 Task: Look for space in Abū Kabīr, Egypt from 1st June, 2023 to 4th June, 2023 for 1 adult in price range Rs.6000 to Rs.16000. Place can be private room with 1  bedroom having 1 bed and 1 bathroom. Property type can be house, flat, guest house. Amenities needed are: wifi. Booking option can be shelf check-in. Required host language is English.
Action: Mouse moved to (290, 158)
Screenshot: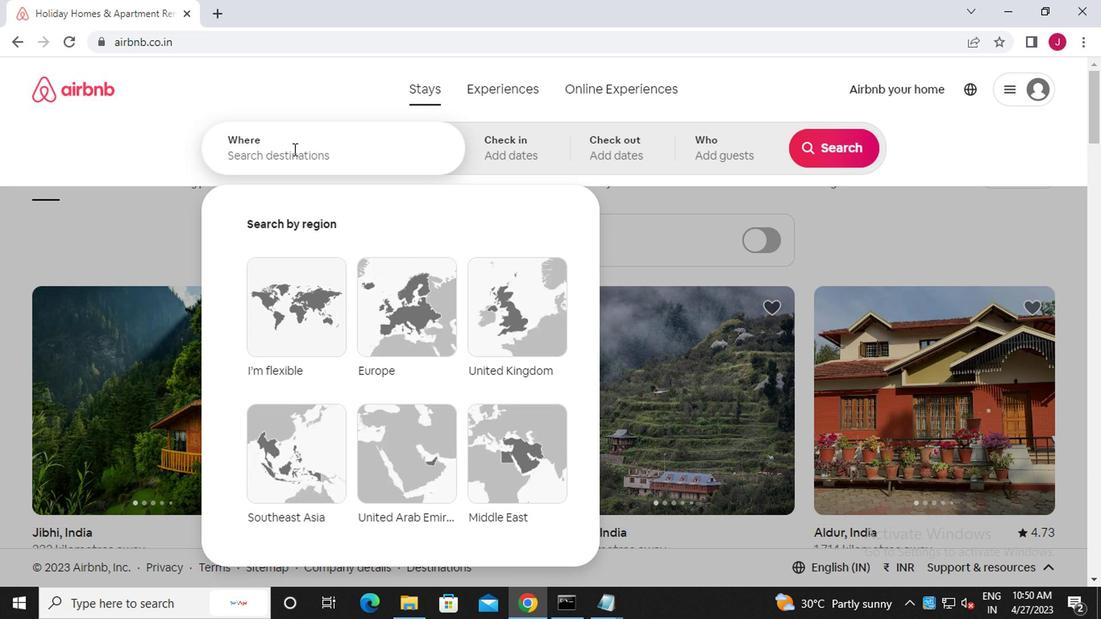 
Action: Mouse pressed left at (290, 158)
Screenshot: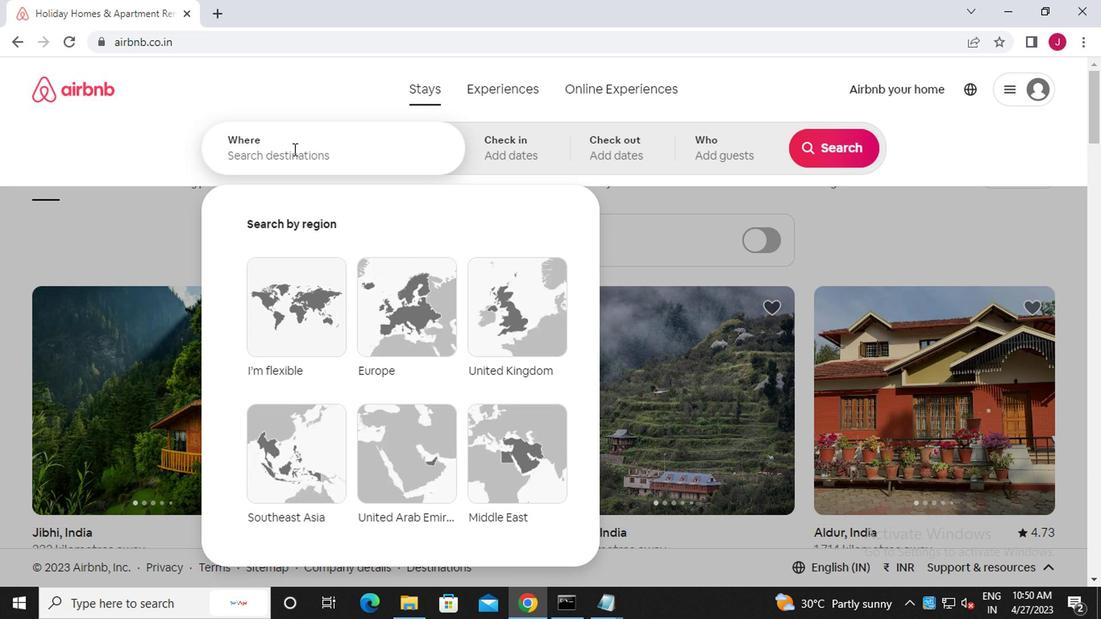 
Action: Key pressed a<Key.caps_lock>bu<Key.space><Key.caps_lock>k<Key.caps_lock>abir
Screenshot: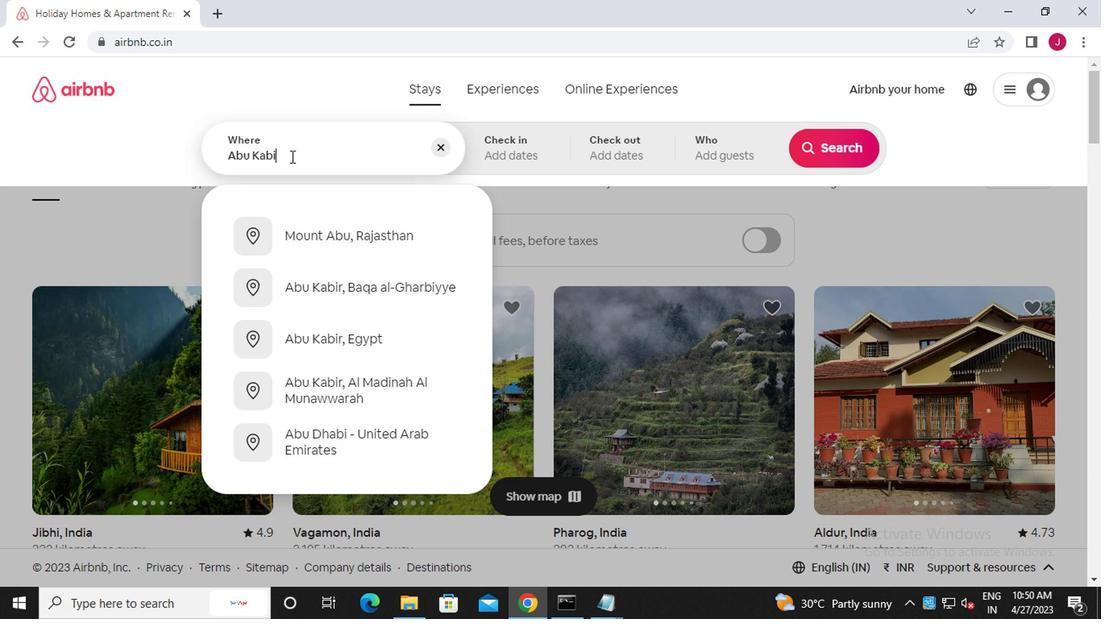 
Action: Mouse moved to (363, 286)
Screenshot: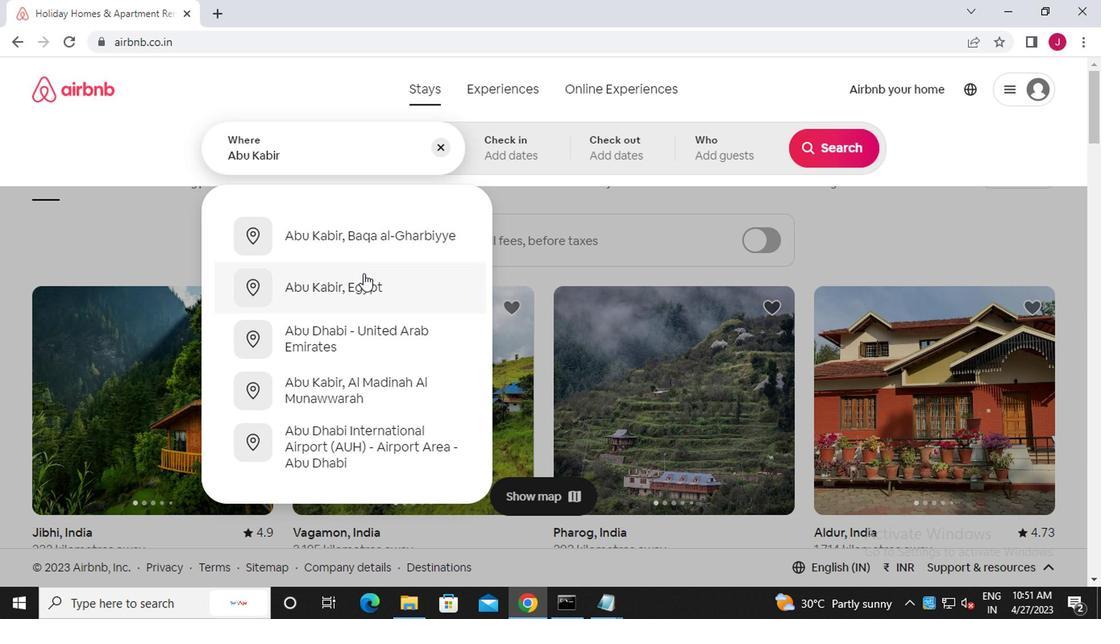 
Action: Mouse pressed left at (363, 286)
Screenshot: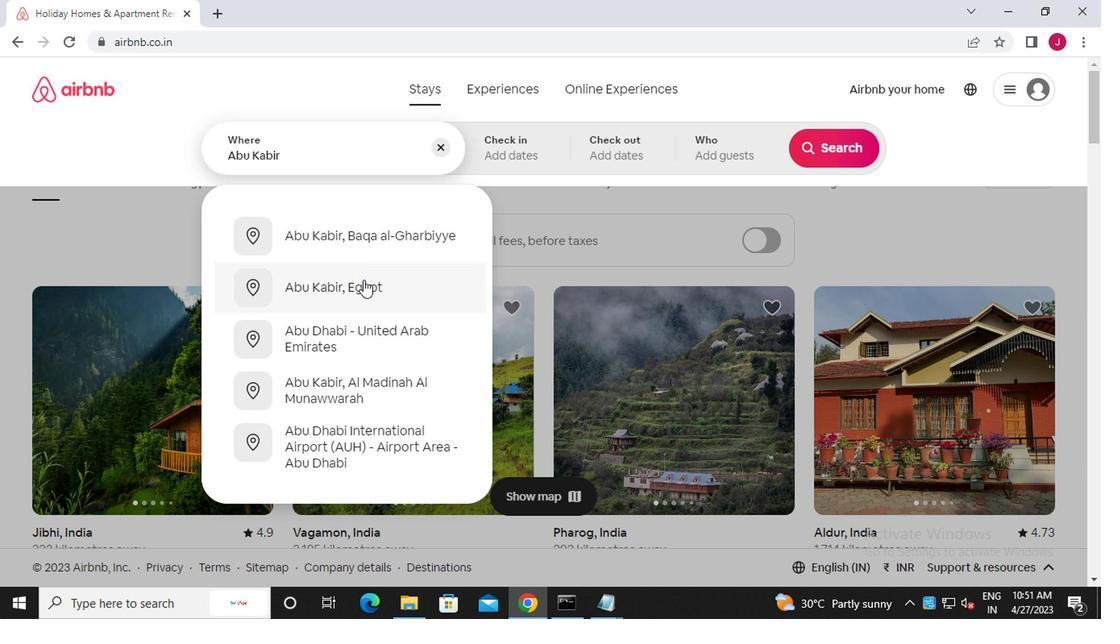 
Action: Mouse moved to (817, 280)
Screenshot: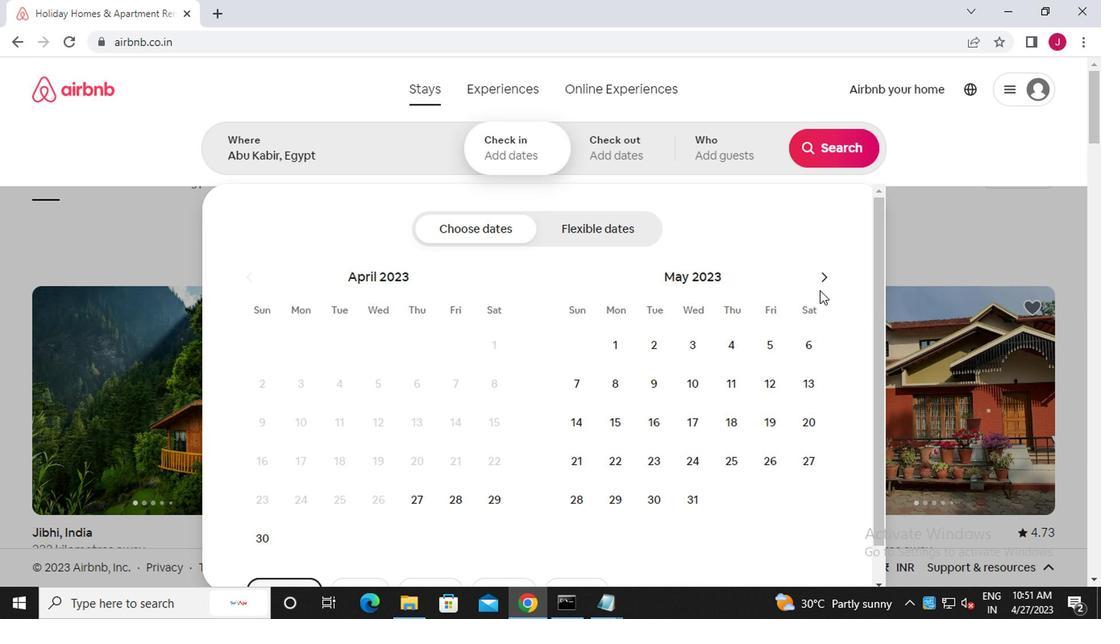 
Action: Mouse pressed left at (817, 280)
Screenshot: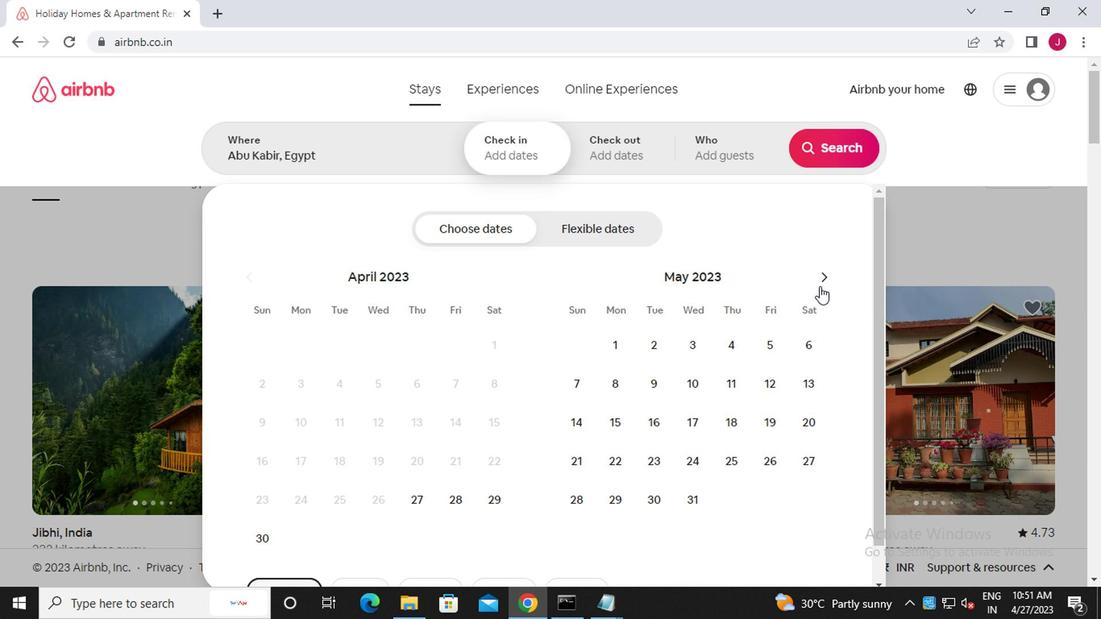 
Action: Mouse moved to (737, 353)
Screenshot: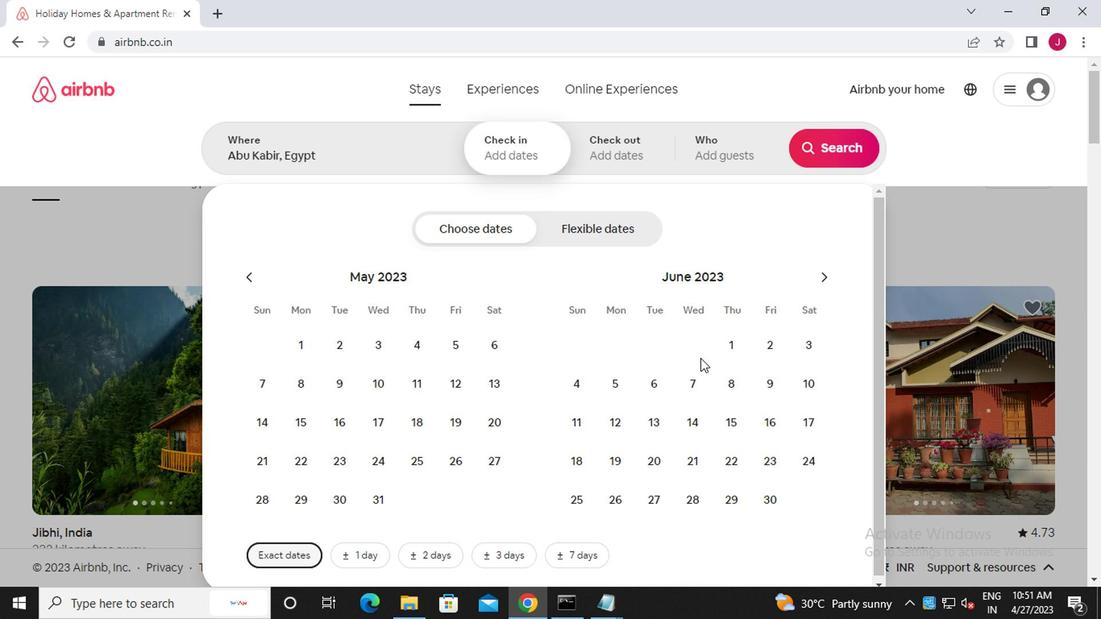 
Action: Mouse pressed left at (737, 353)
Screenshot: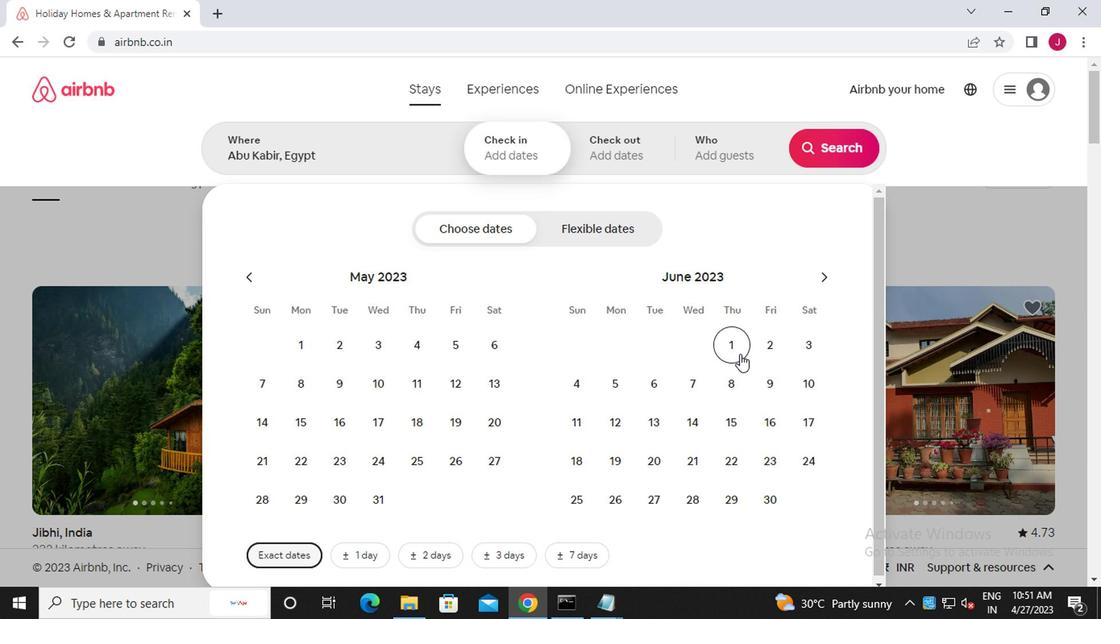 
Action: Mouse moved to (581, 388)
Screenshot: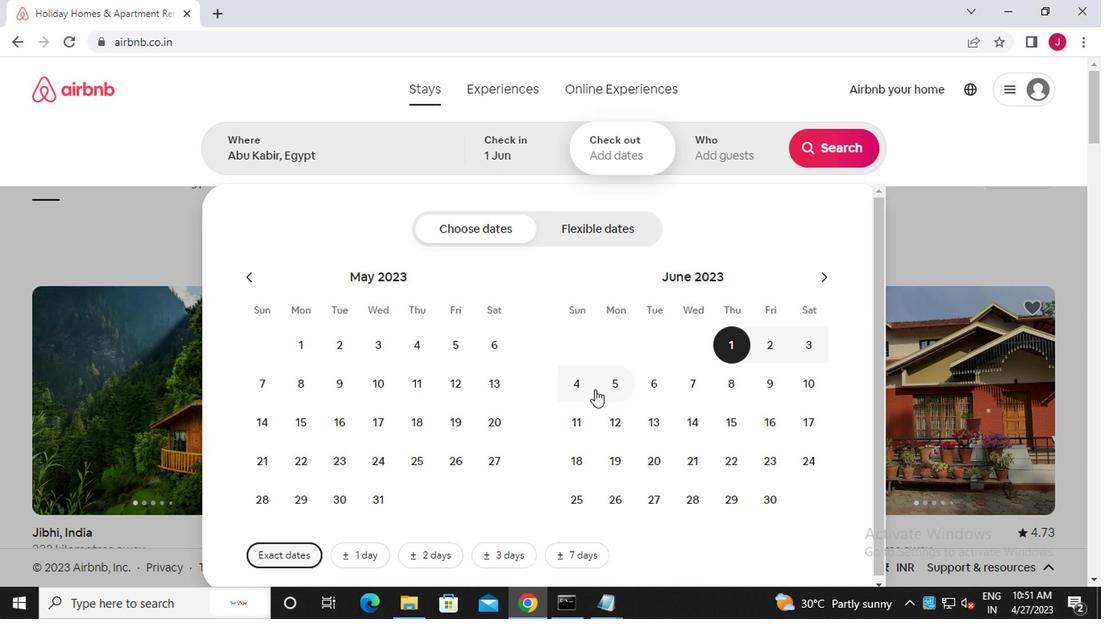 
Action: Mouse pressed left at (581, 388)
Screenshot: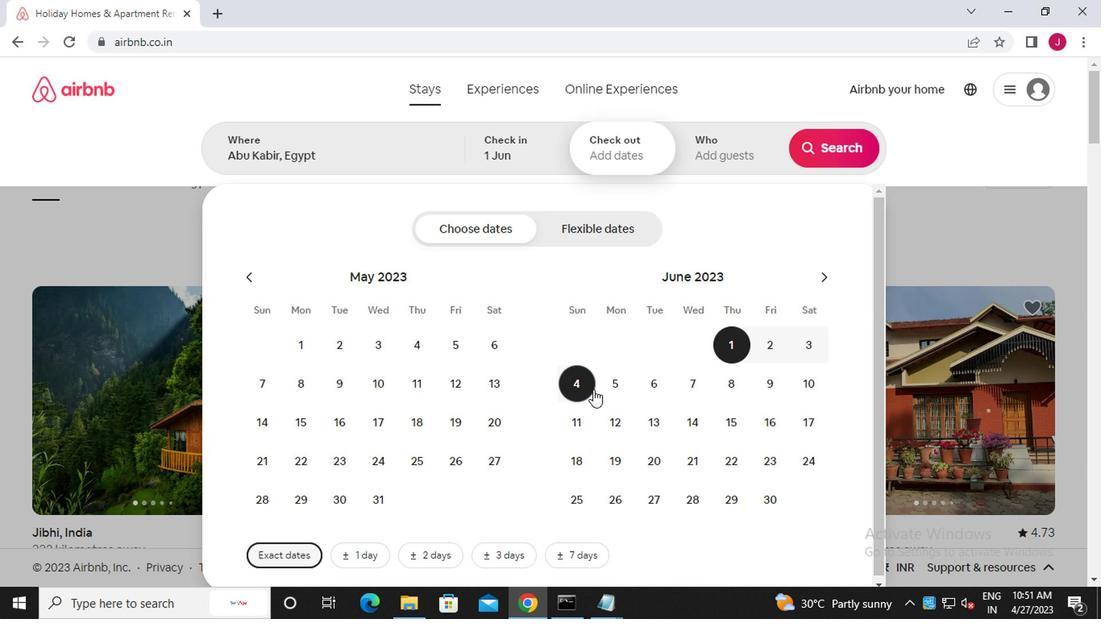 
Action: Mouse moved to (727, 147)
Screenshot: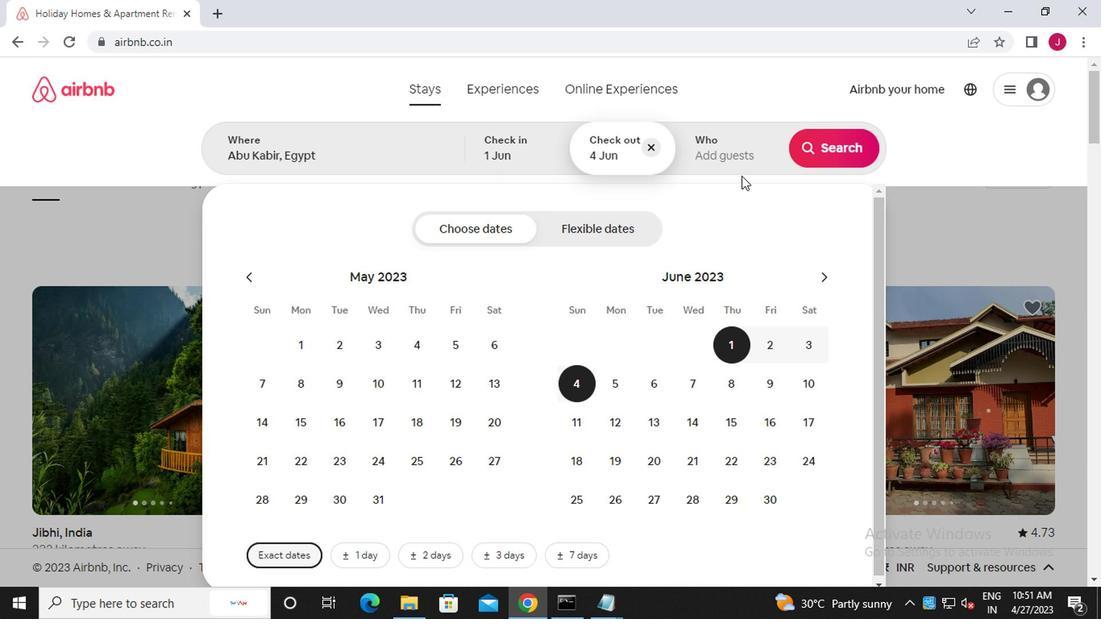 
Action: Mouse pressed left at (727, 147)
Screenshot: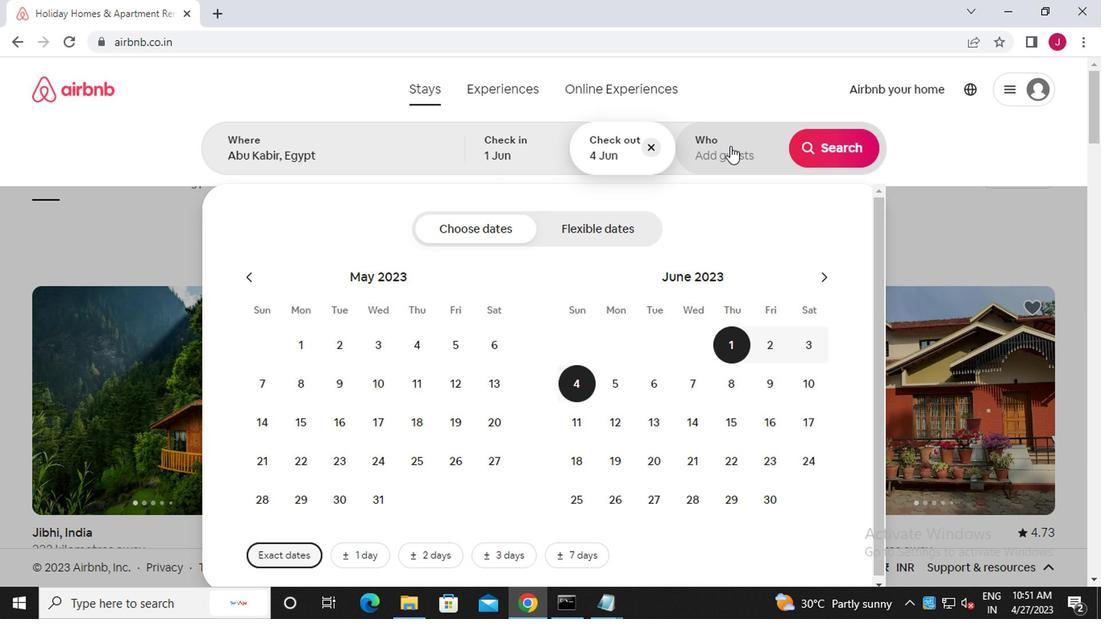 
Action: Mouse moved to (827, 237)
Screenshot: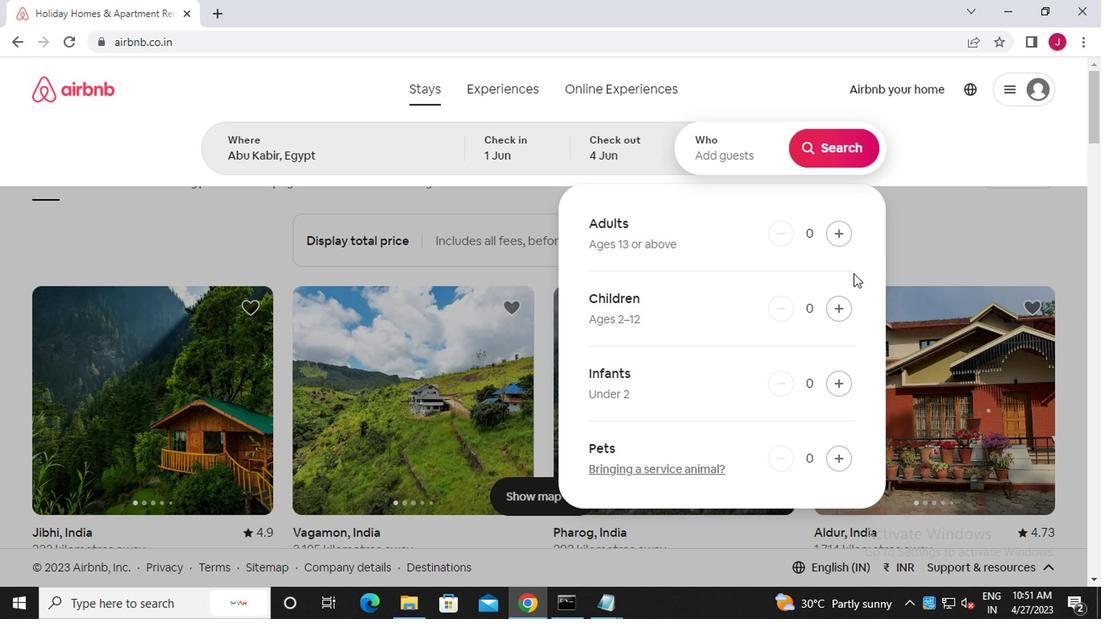 
Action: Mouse pressed left at (827, 237)
Screenshot: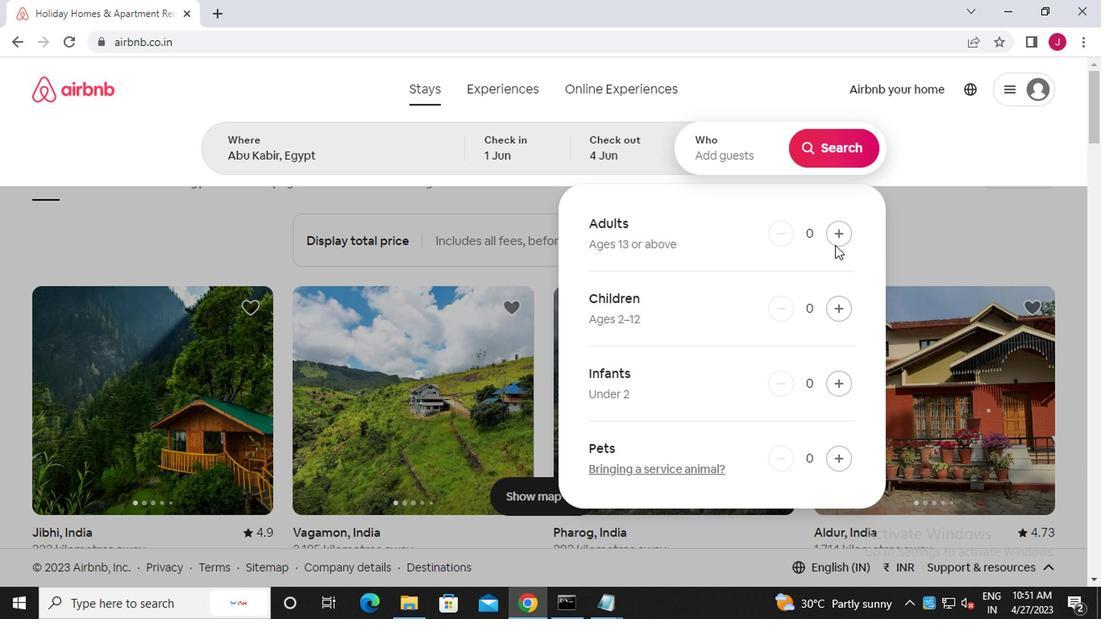 
Action: Mouse moved to (829, 158)
Screenshot: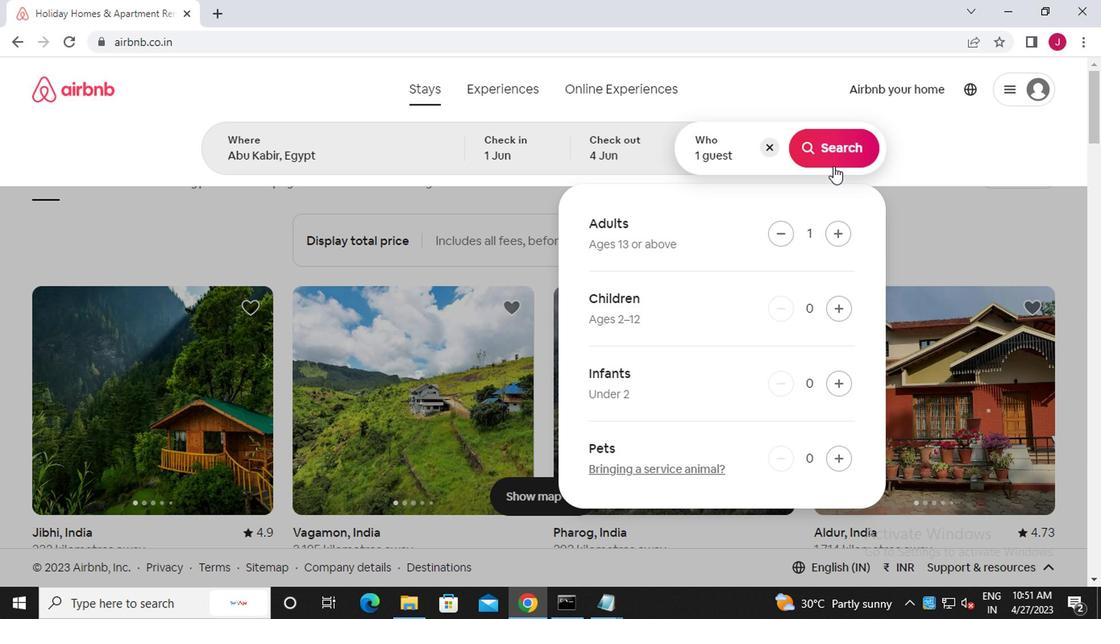 
Action: Mouse pressed left at (829, 158)
Screenshot: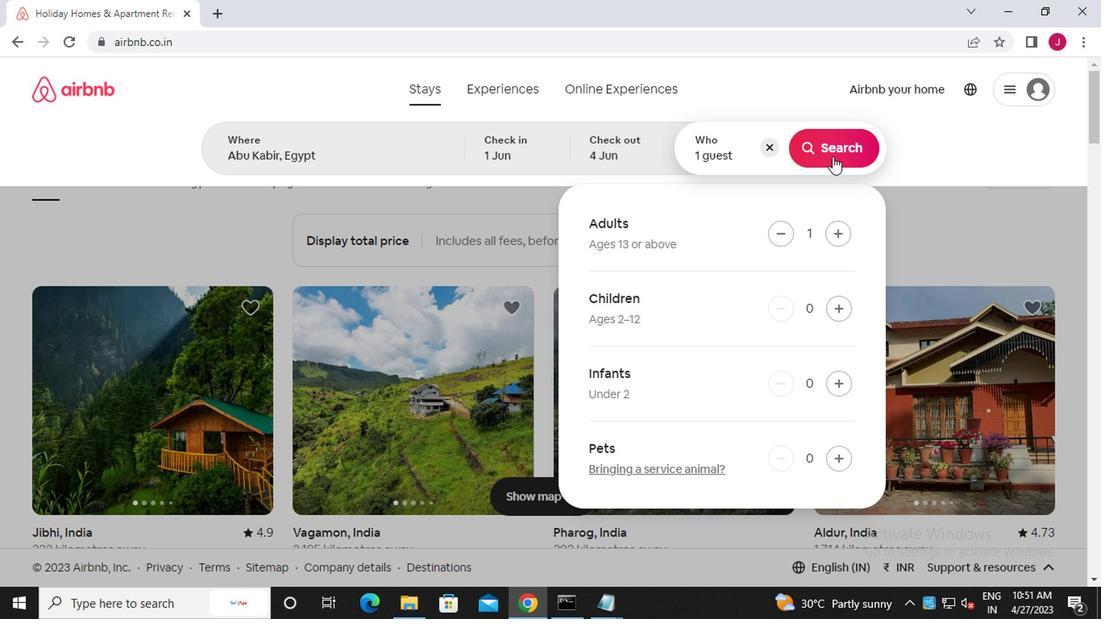 
Action: Mouse moved to (1050, 157)
Screenshot: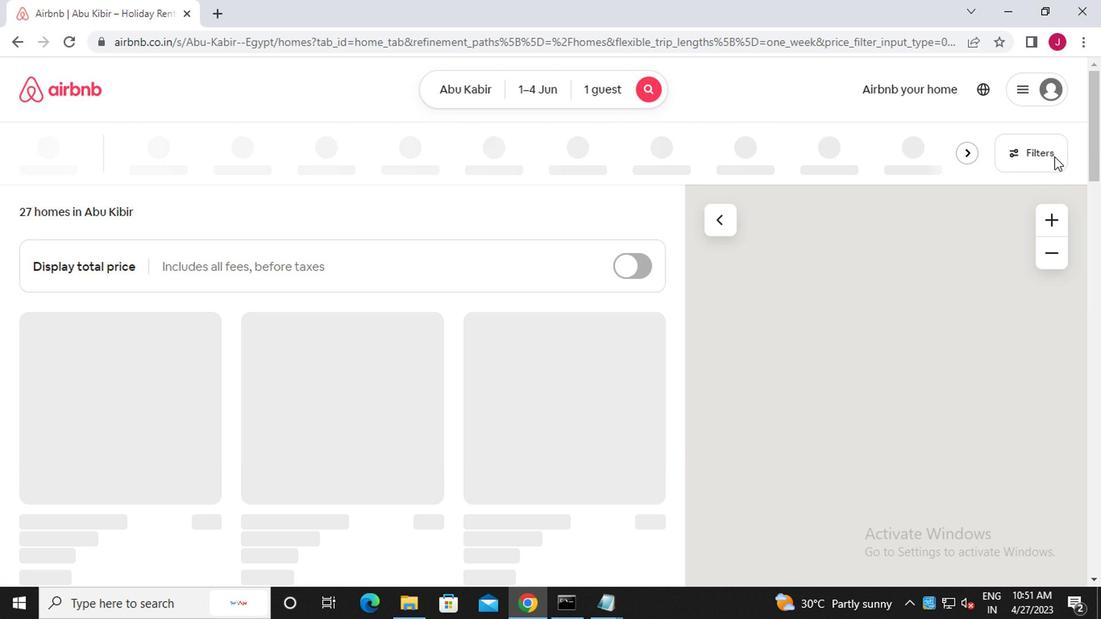 
Action: Mouse pressed left at (1050, 157)
Screenshot: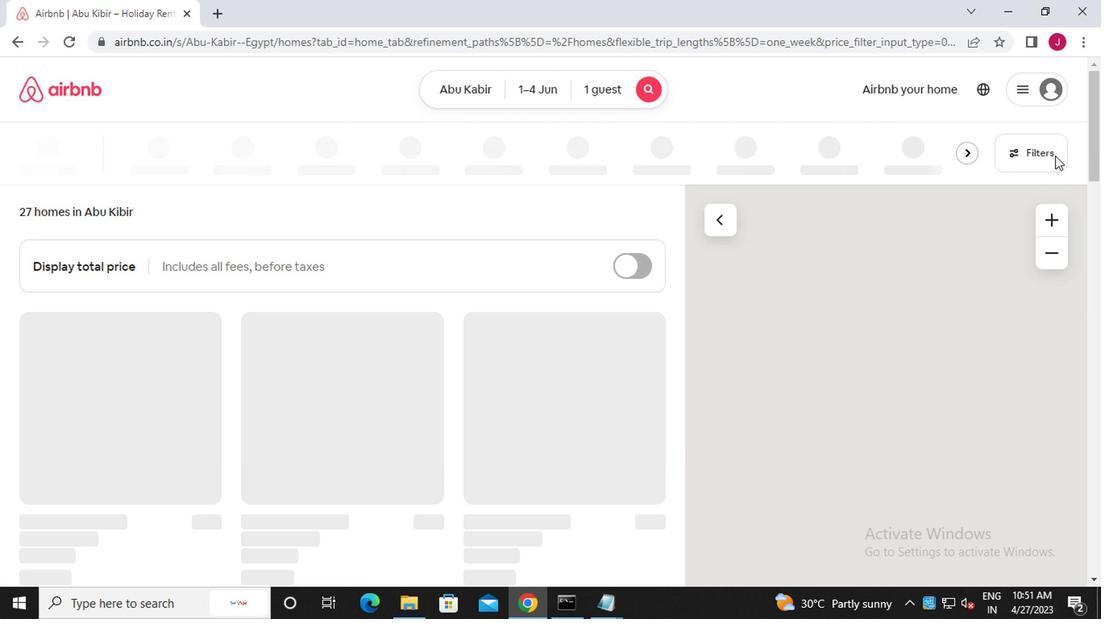 
Action: Mouse moved to (398, 355)
Screenshot: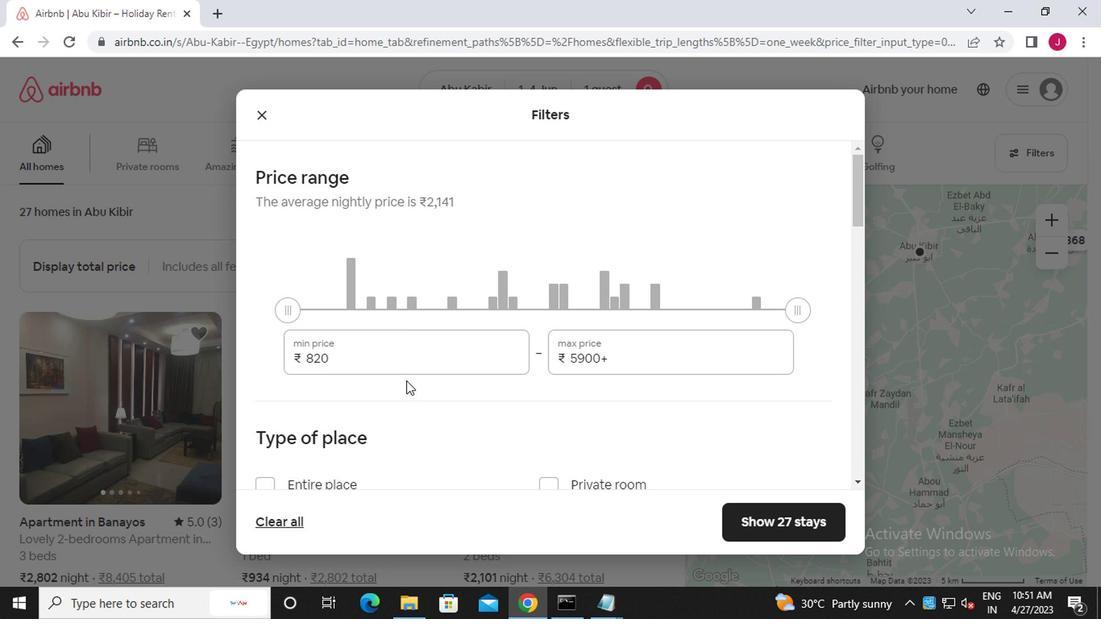 
Action: Mouse pressed left at (398, 355)
Screenshot: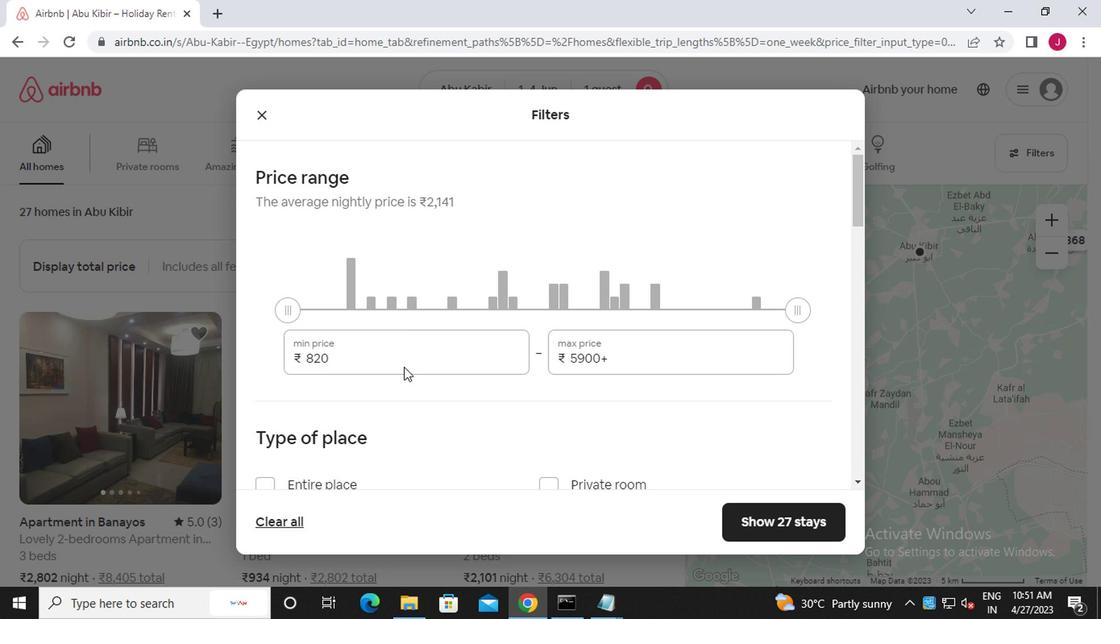 
Action: Mouse moved to (386, 343)
Screenshot: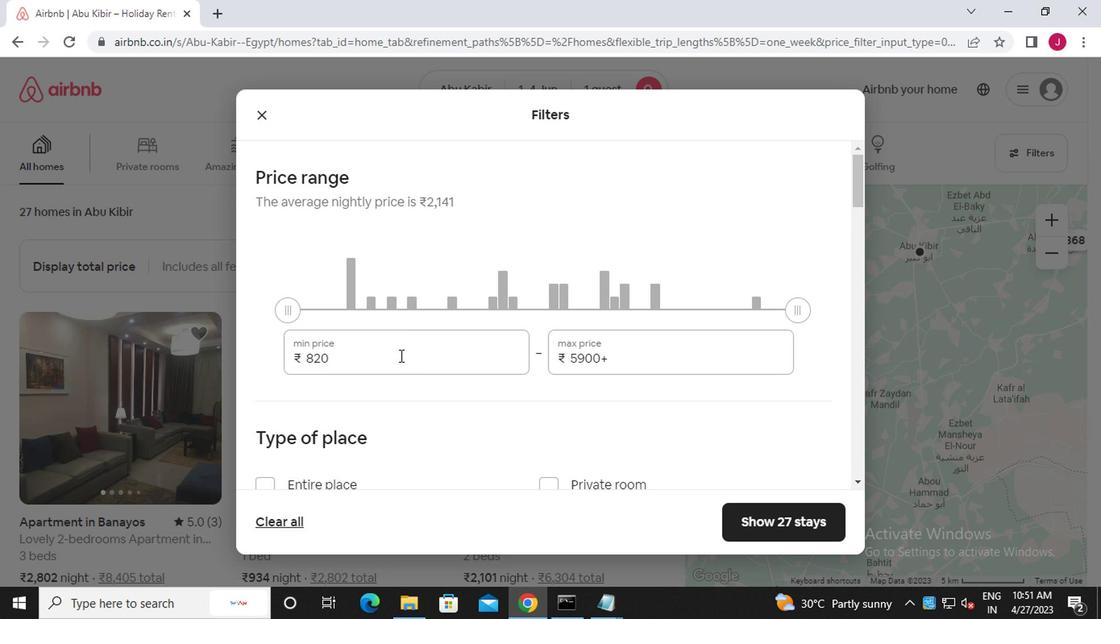 
Action: Key pressed <Key.backspace><Key.backspace><Key.backspace><<102>><<96>><<96>><<96>>
Screenshot: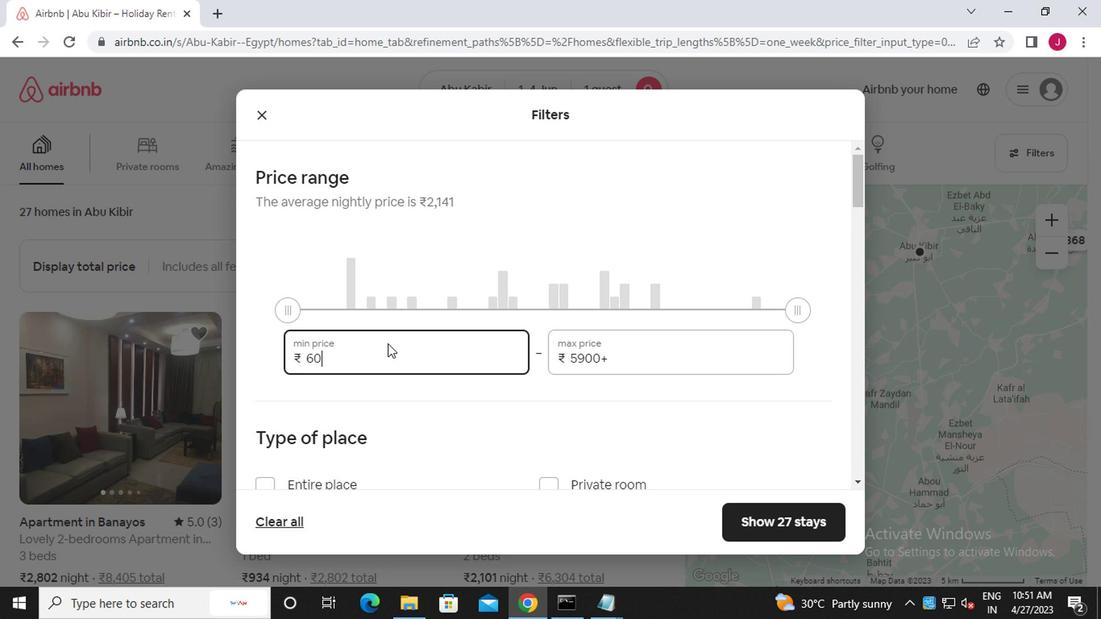 
Action: Mouse moved to (663, 357)
Screenshot: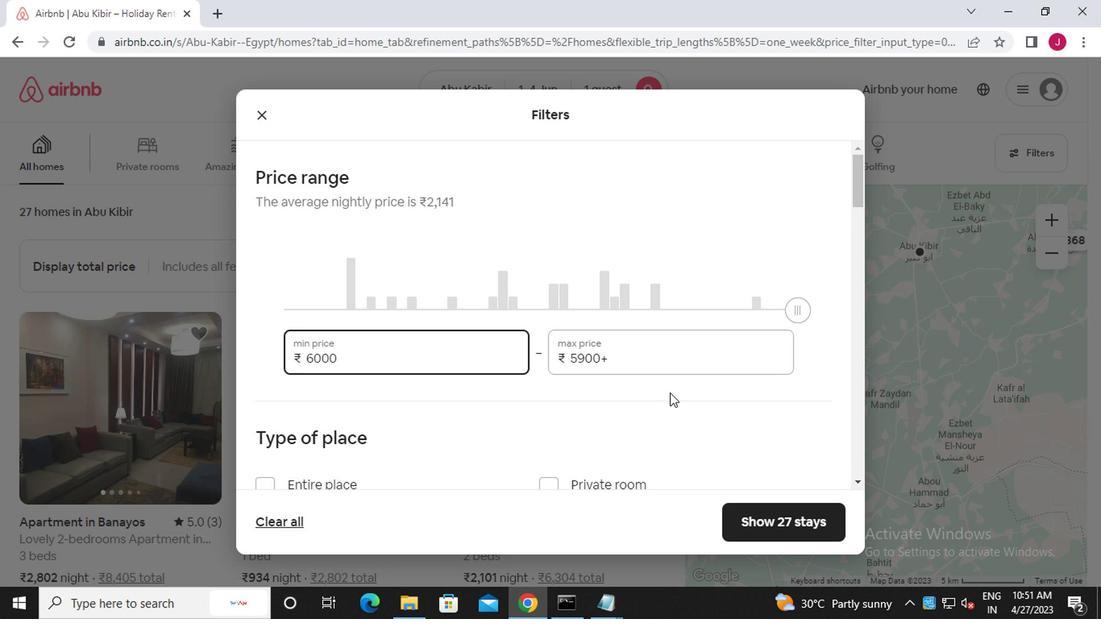 
Action: Mouse pressed left at (663, 357)
Screenshot: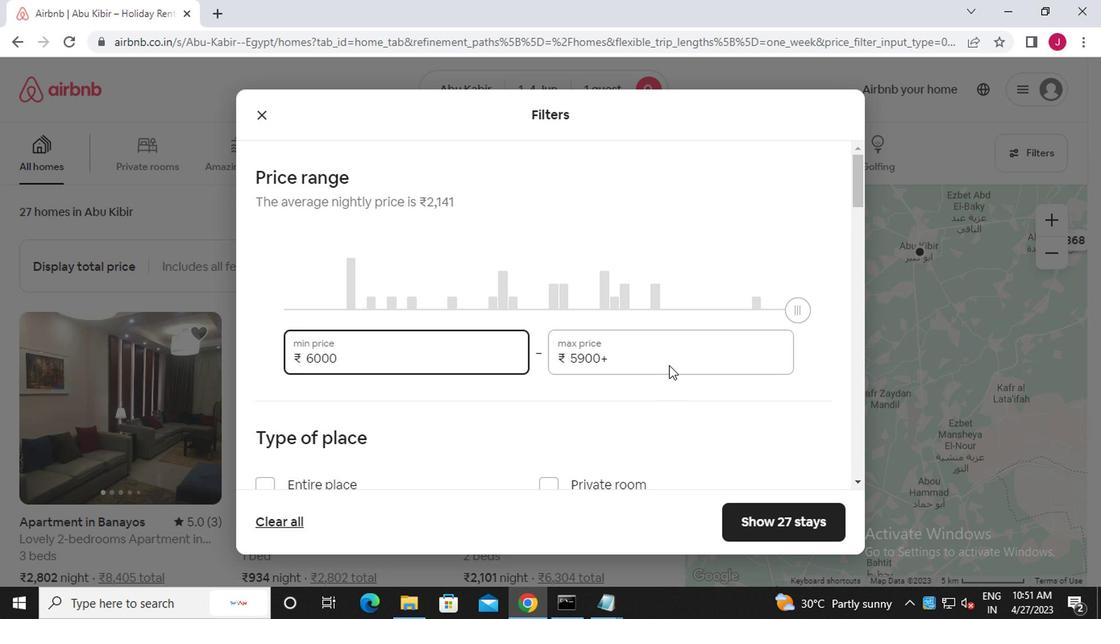 
Action: Key pressed <Key.backspace><Key.backspace><Key.backspace><Key.backspace><Key.backspace><Key.backspace><Key.backspace><Key.backspace><Key.backspace><Key.backspace><<97>><<102>><<96>><<96>><<96>>
Screenshot: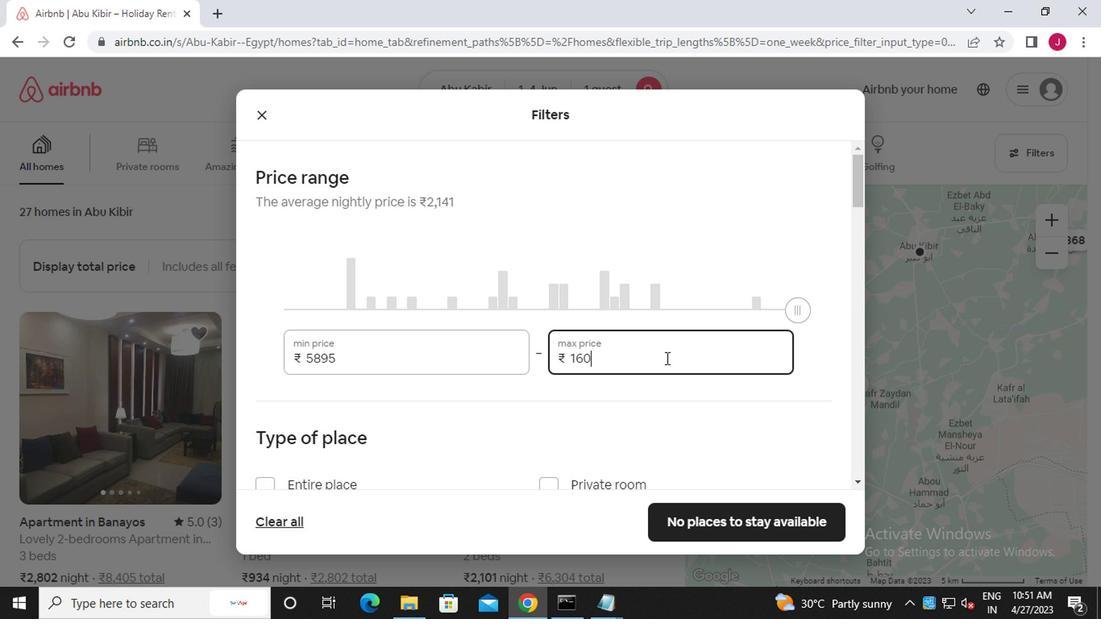 
Action: Mouse scrolled (663, 356) with delta (0, 0)
Screenshot: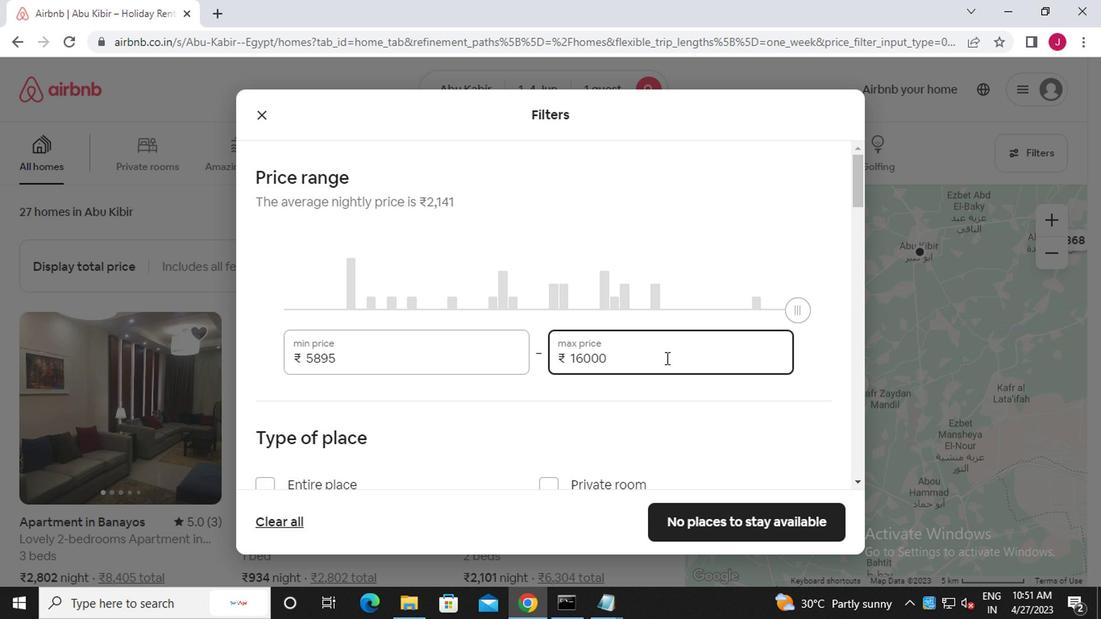 
Action: Mouse scrolled (663, 356) with delta (0, 0)
Screenshot: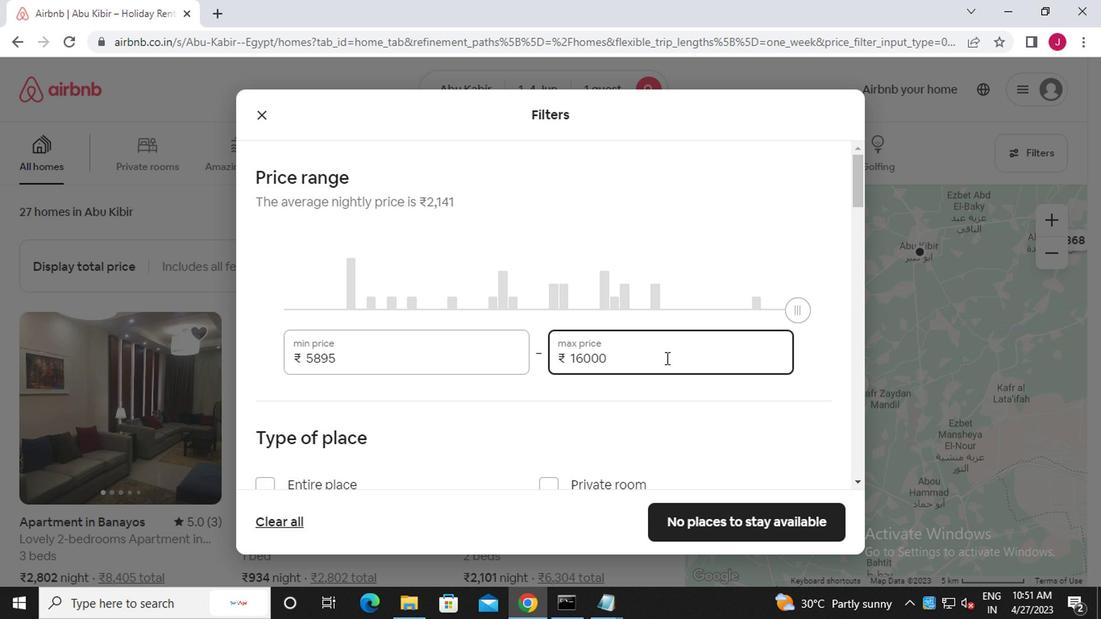 
Action: Mouse scrolled (663, 356) with delta (0, 0)
Screenshot: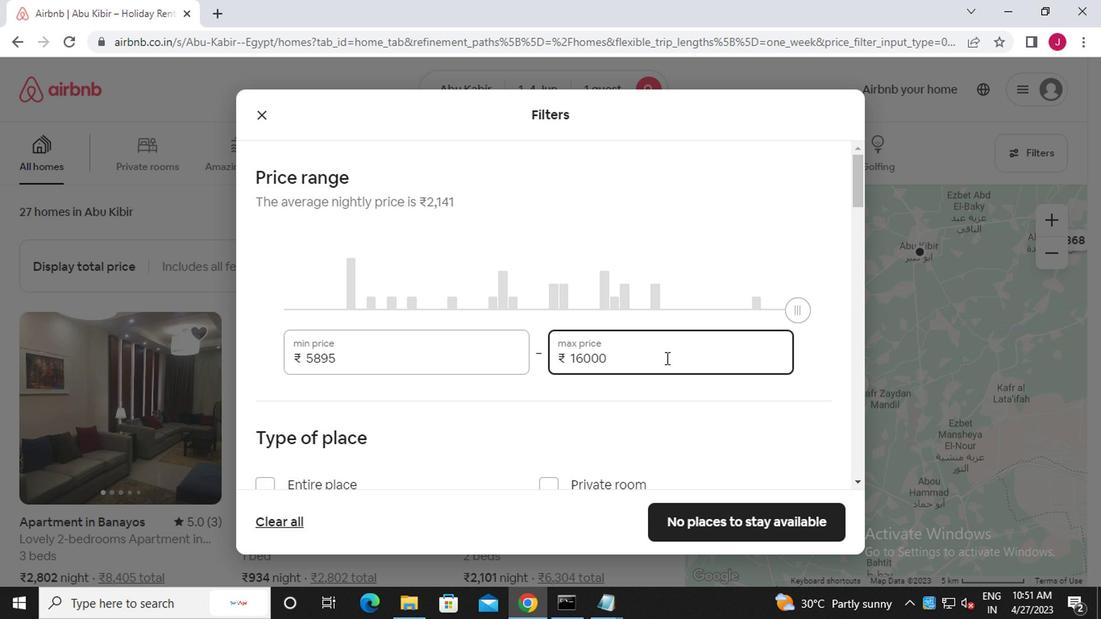 
Action: Mouse scrolled (663, 356) with delta (0, 0)
Screenshot: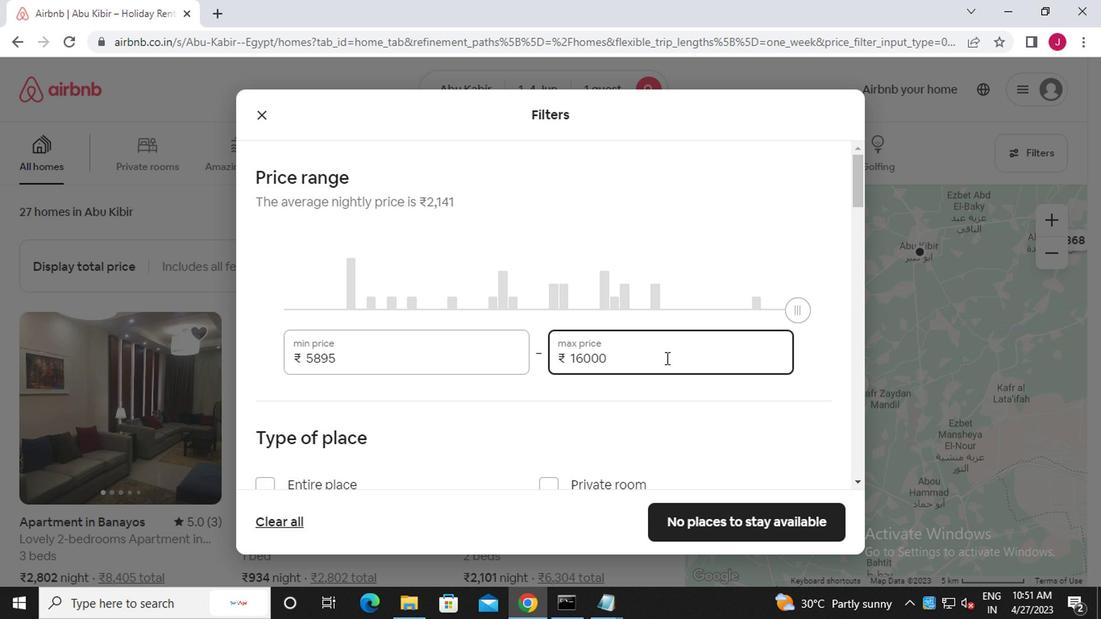 
Action: Mouse moved to (558, 165)
Screenshot: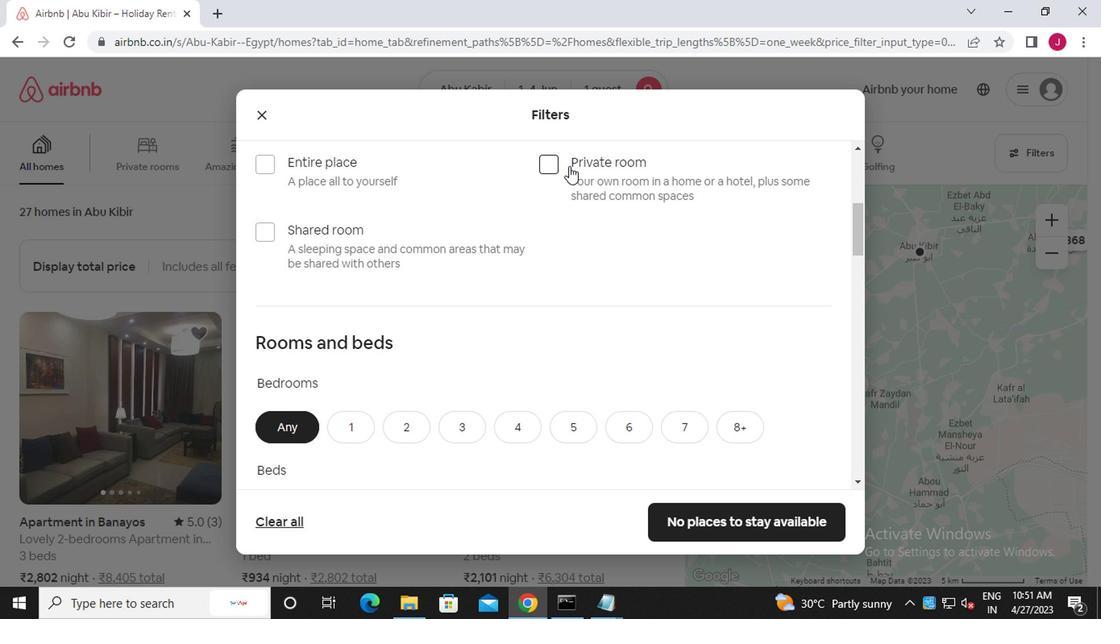 
Action: Mouse pressed left at (558, 165)
Screenshot: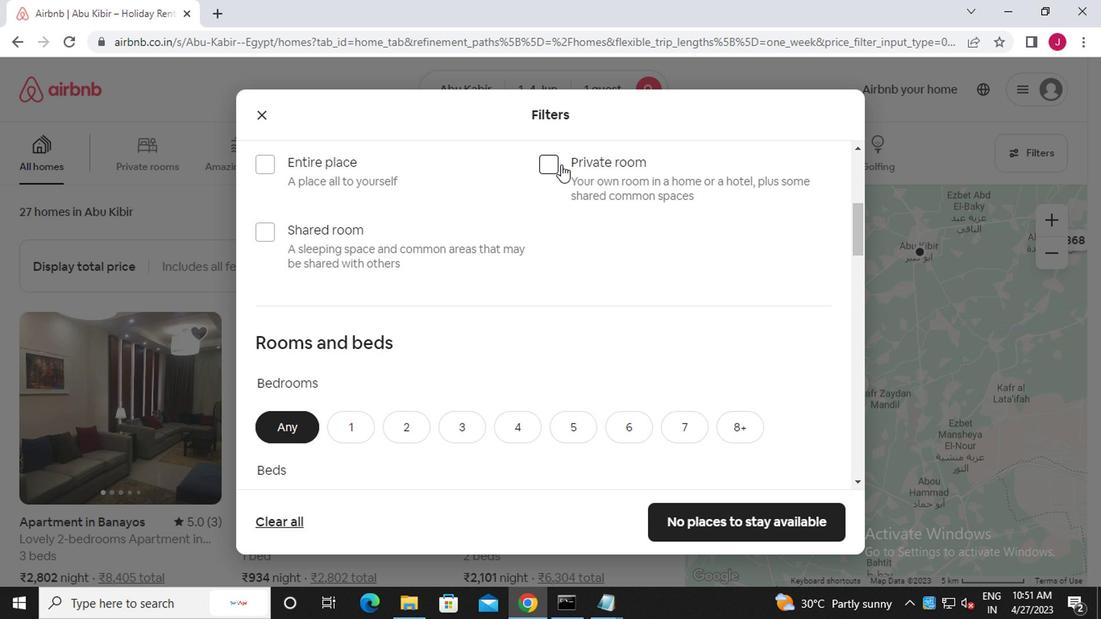 
Action: Mouse moved to (407, 284)
Screenshot: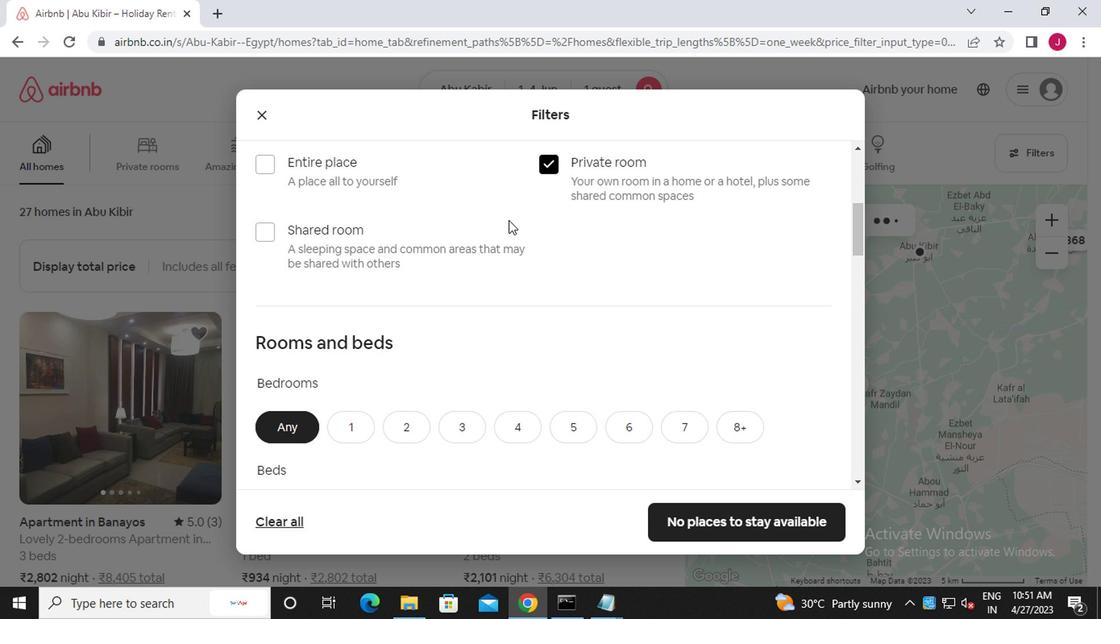 
Action: Mouse scrolled (407, 283) with delta (0, 0)
Screenshot: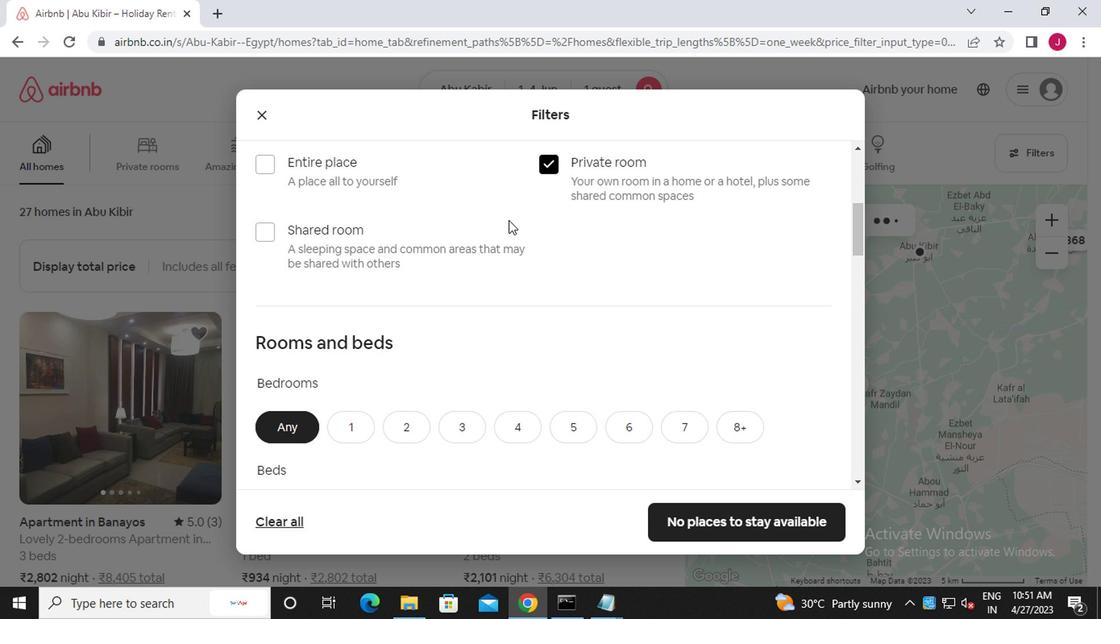 
Action: Mouse moved to (399, 294)
Screenshot: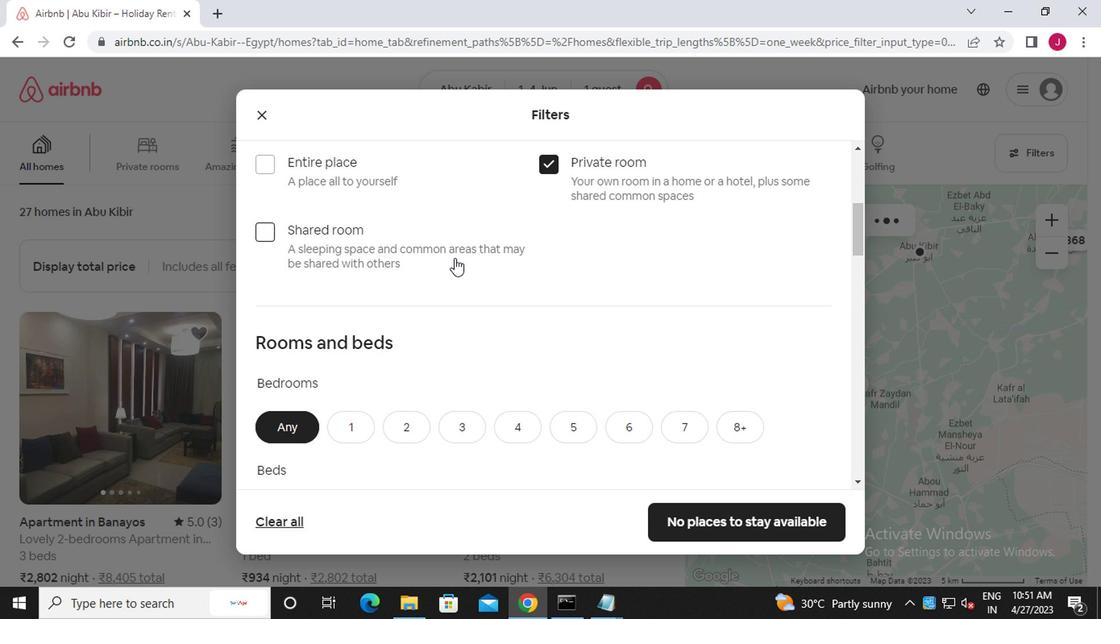 
Action: Mouse scrolled (399, 293) with delta (0, 0)
Screenshot: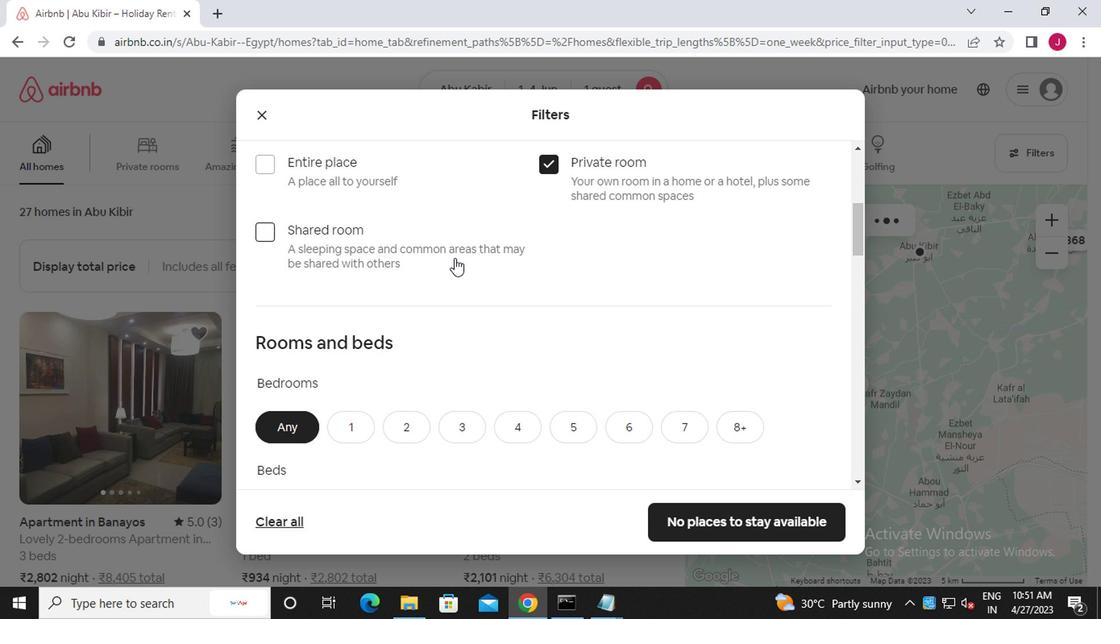 
Action: Mouse moved to (391, 302)
Screenshot: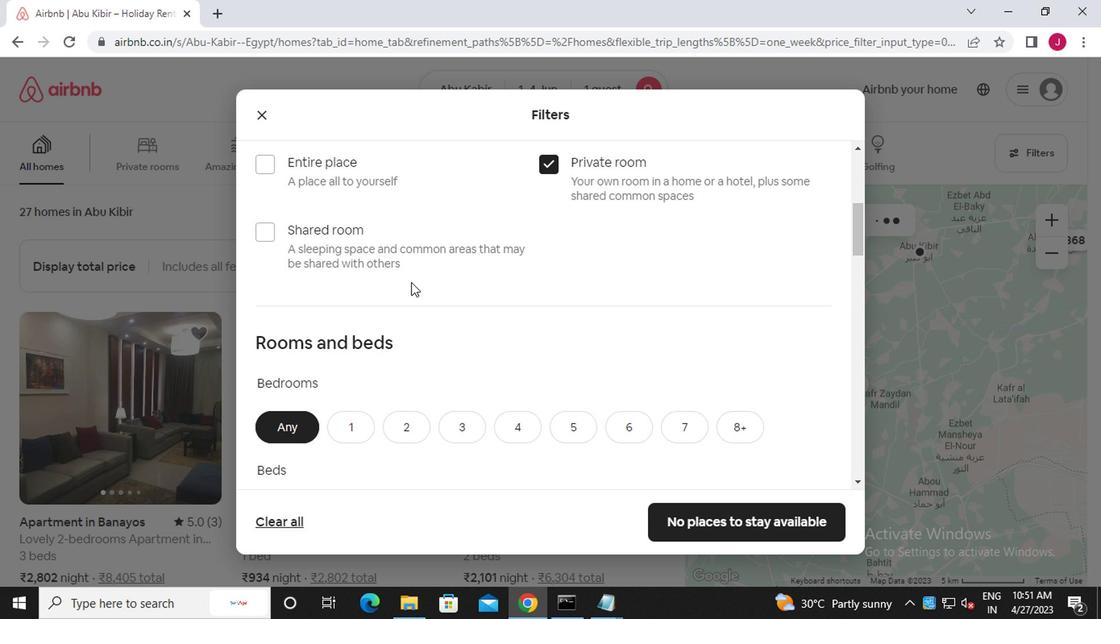 
Action: Mouse scrolled (391, 302) with delta (0, 0)
Screenshot: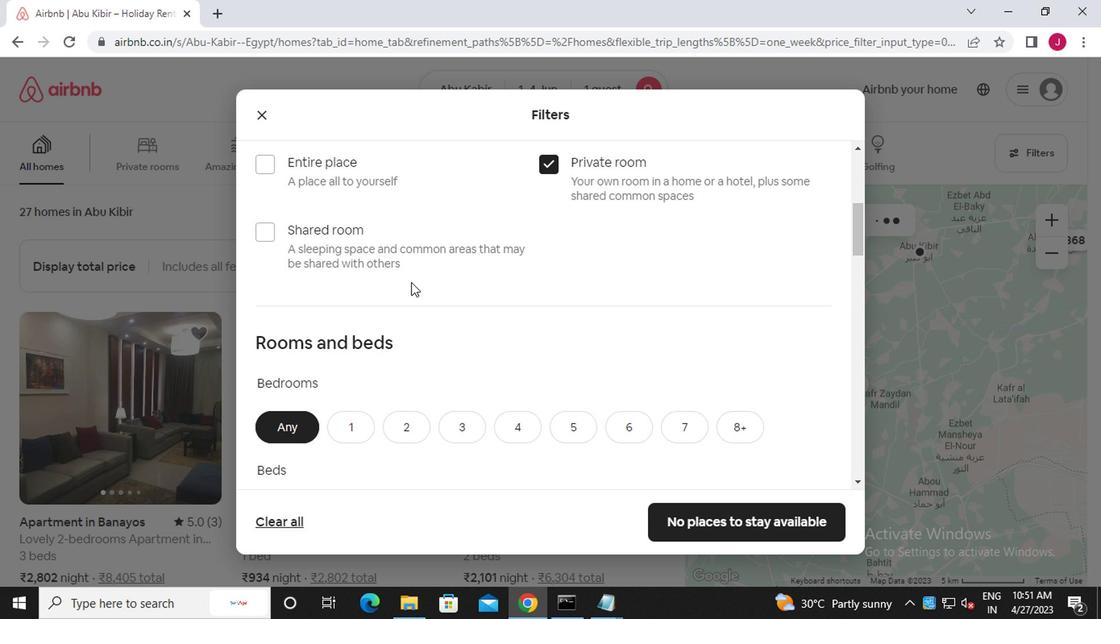 
Action: Mouse moved to (357, 192)
Screenshot: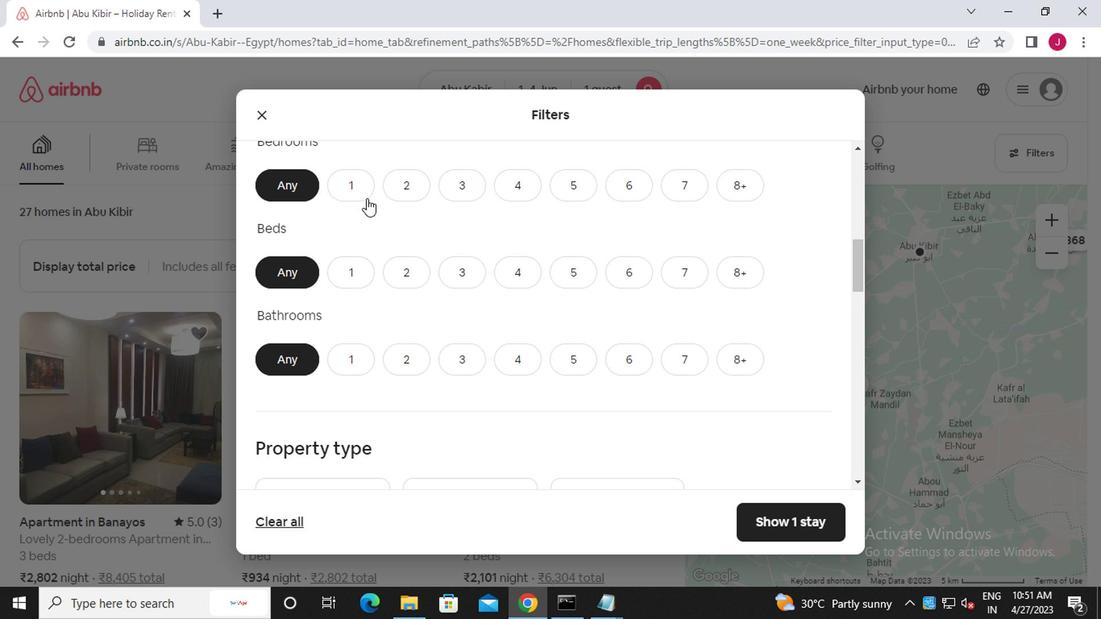 
Action: Mouse pressed left at (357, 192)
Screenshot: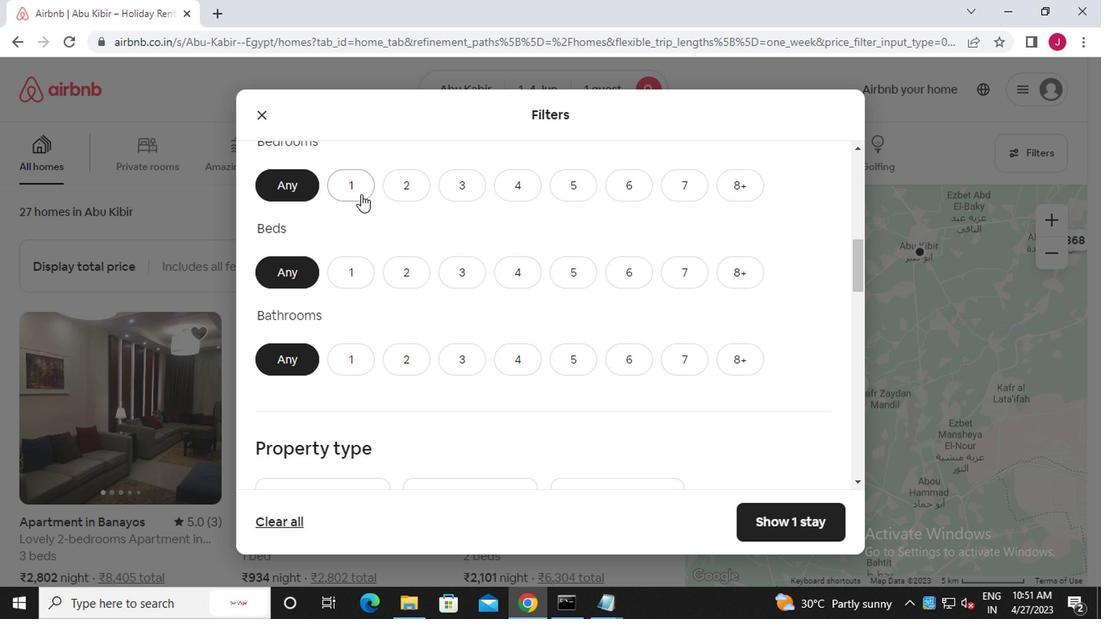 
Action: Mouse moved to (360, 279)
Screenshot: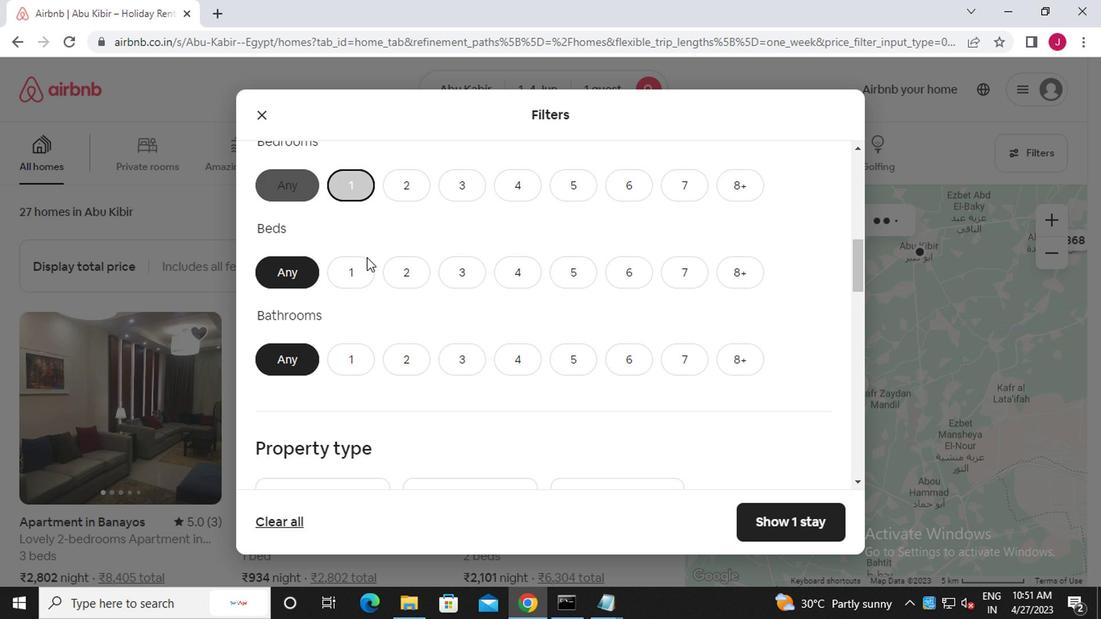 
Action: Mouse pressed left at (360, 279)
Screenshot: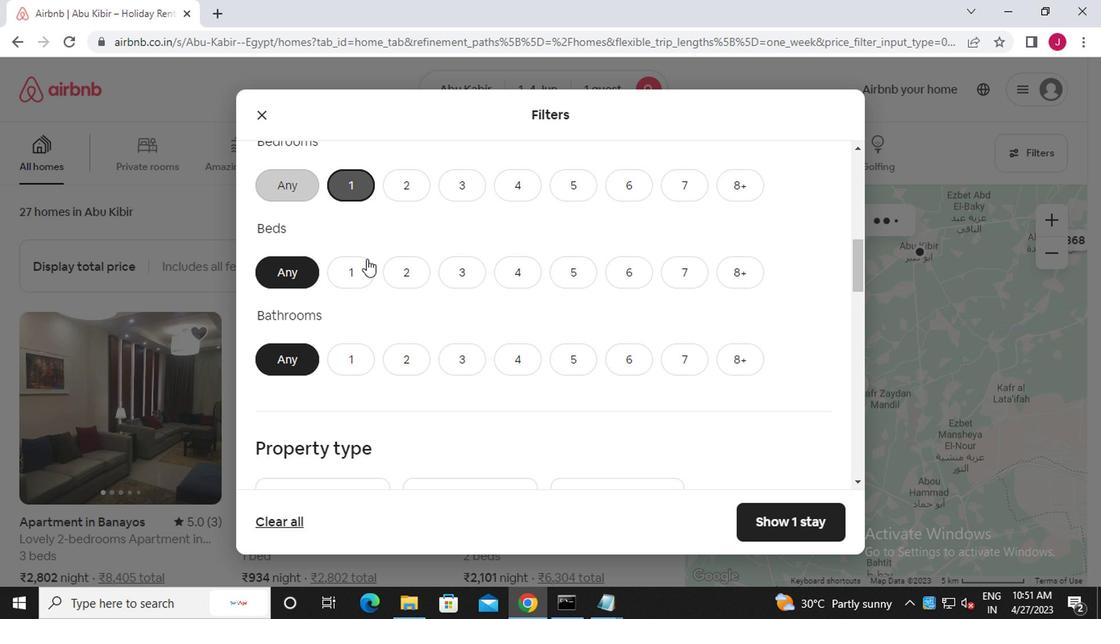 
Action: Mouse moved to (357, 371)
Screenshot: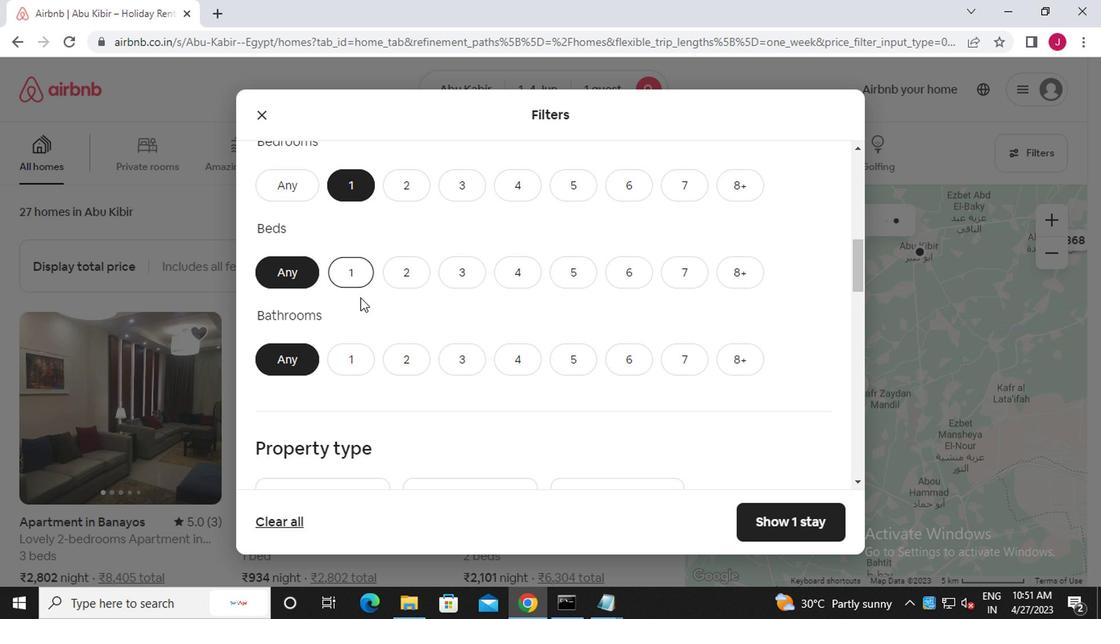 
Action: Mouse pressed left at (357, 371)
Screenshot: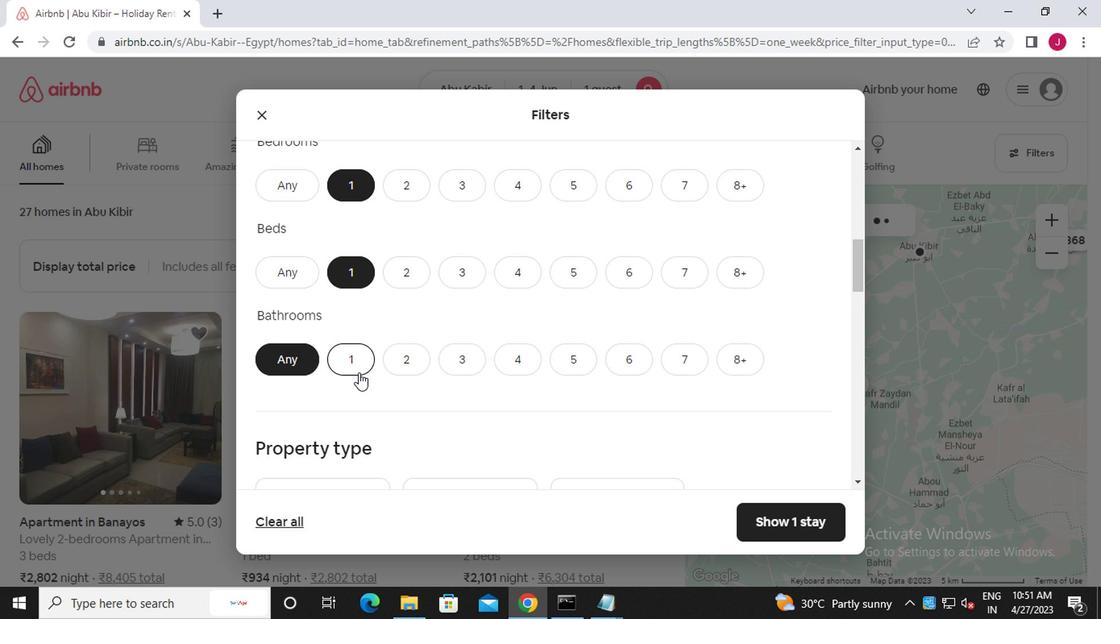 
Action: Mouse scrolled (357, 371) with delta (0, 0)
Screenshot: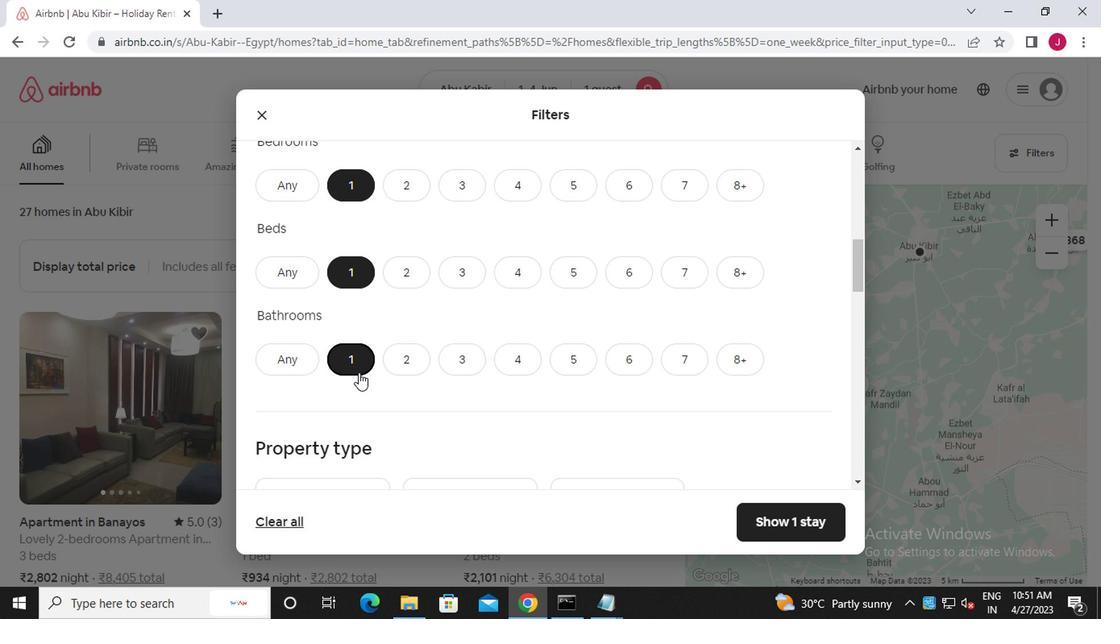 
Action: Mouse moved to (355, 375)
Screenshot: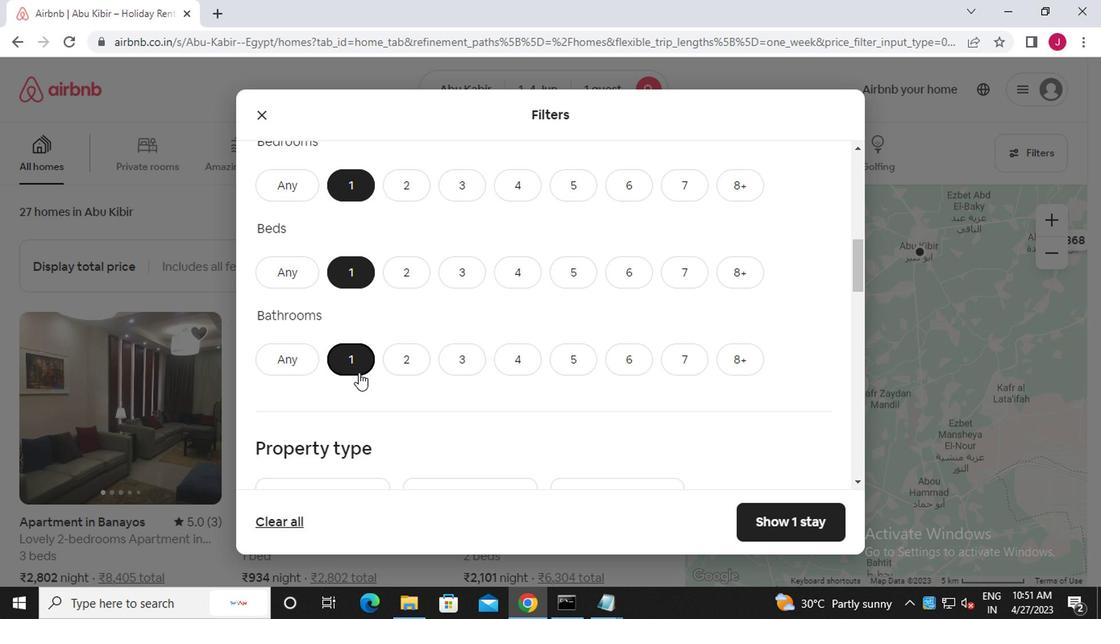
Action: Mouse scrolled (355, 375) with delta (0, 0)
Screenshot: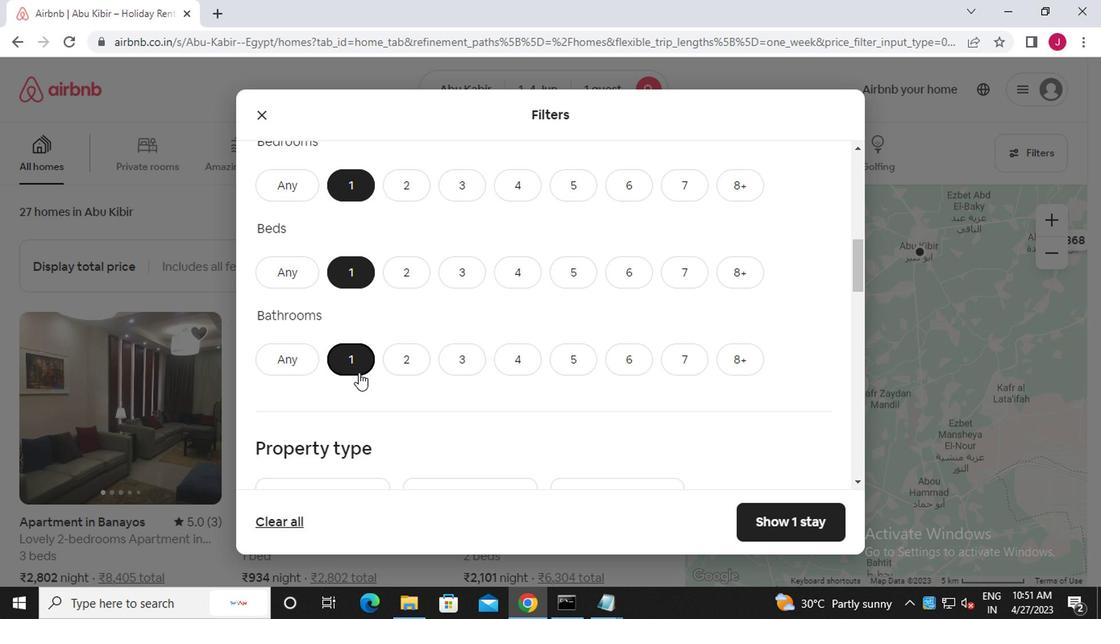 
Action: Mouse moved to (303, 360)
Screenshot: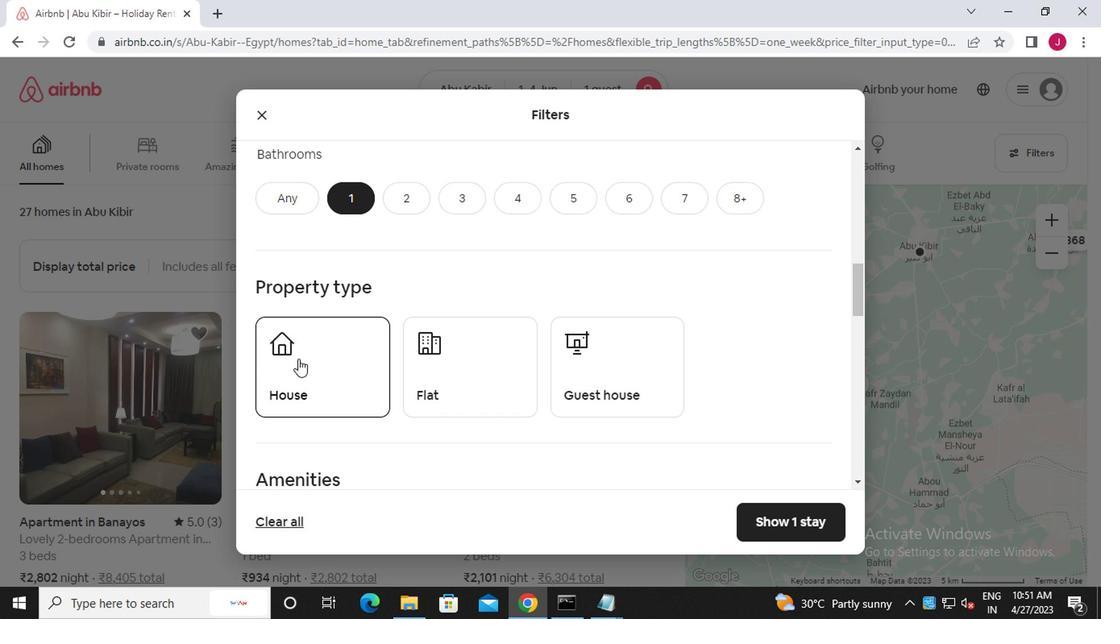 
Action: Mouse pressed left at (303, 360)
Screenshot: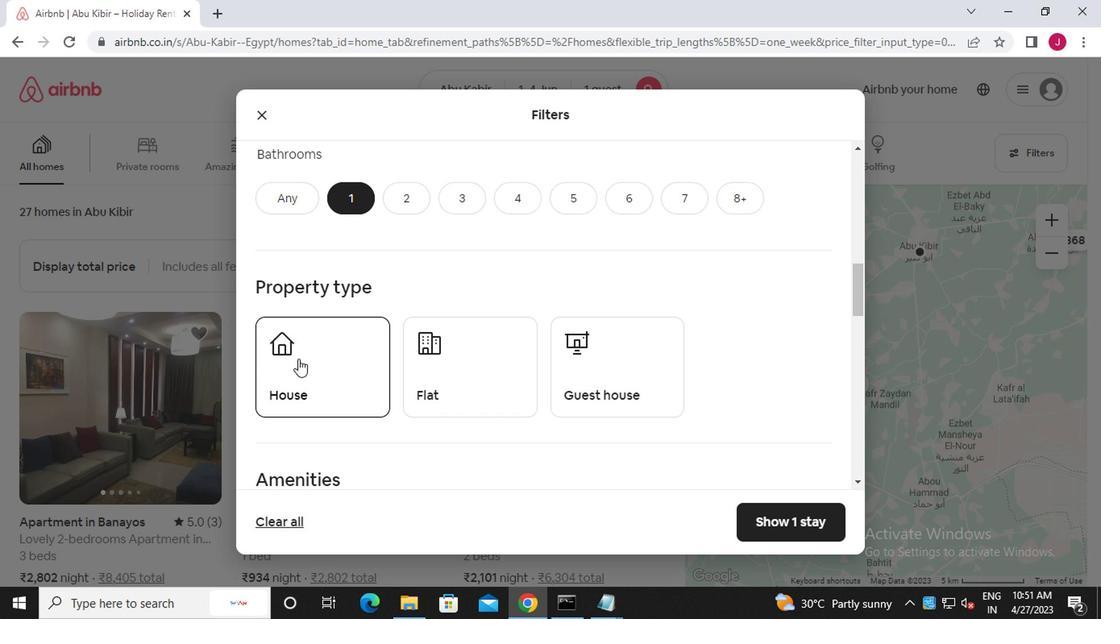 
Action: Mouse moved to (441, 370)
Screenshot: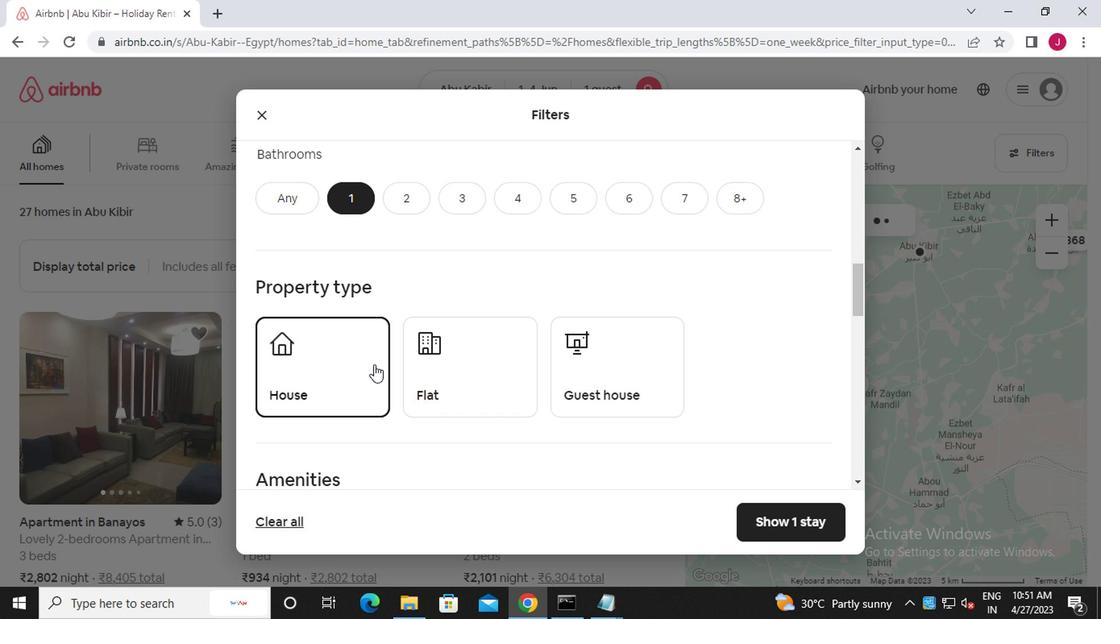 
Action: Mouse pressed left at (441, 370)
Screenshot: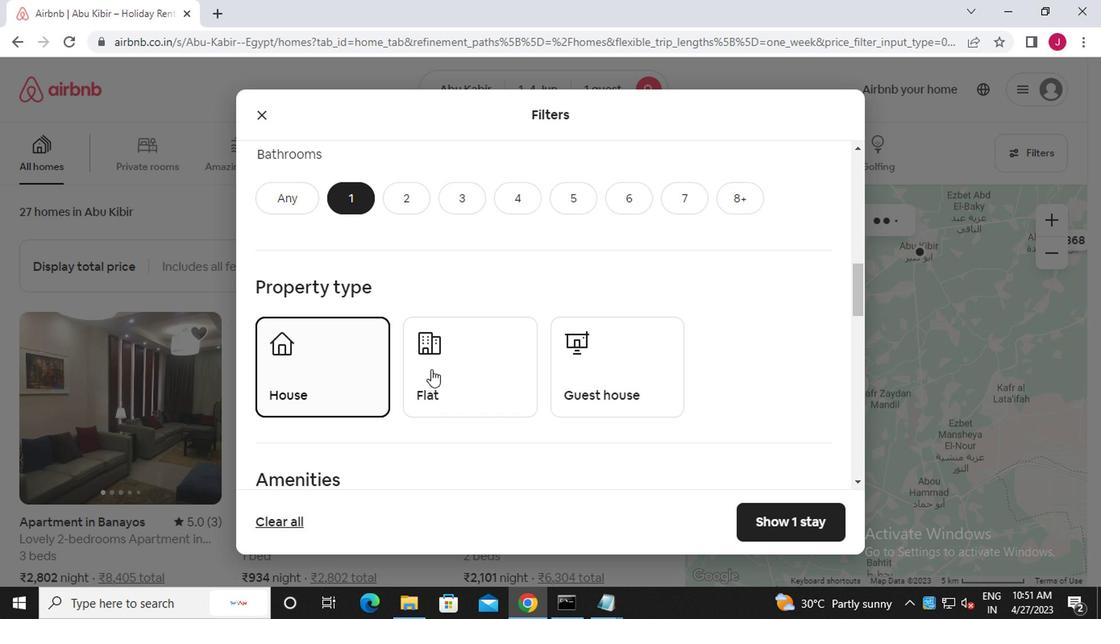 
Action: Mouse moved to (578, 375)
Screenshot: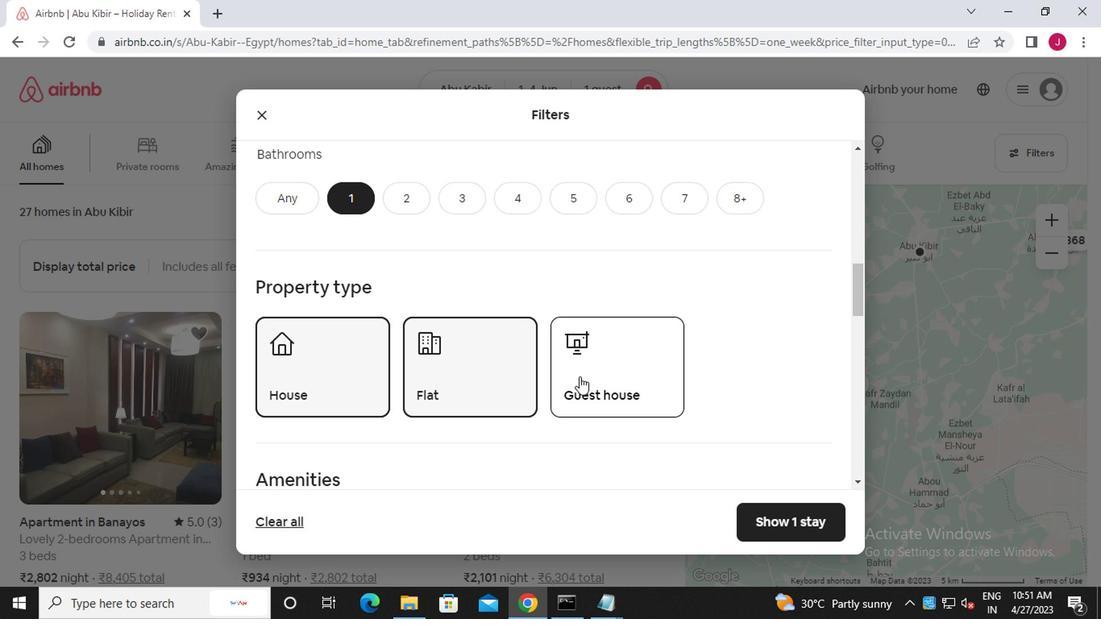 
Action: Mouse pressed left at (578, 375)
Screenshot: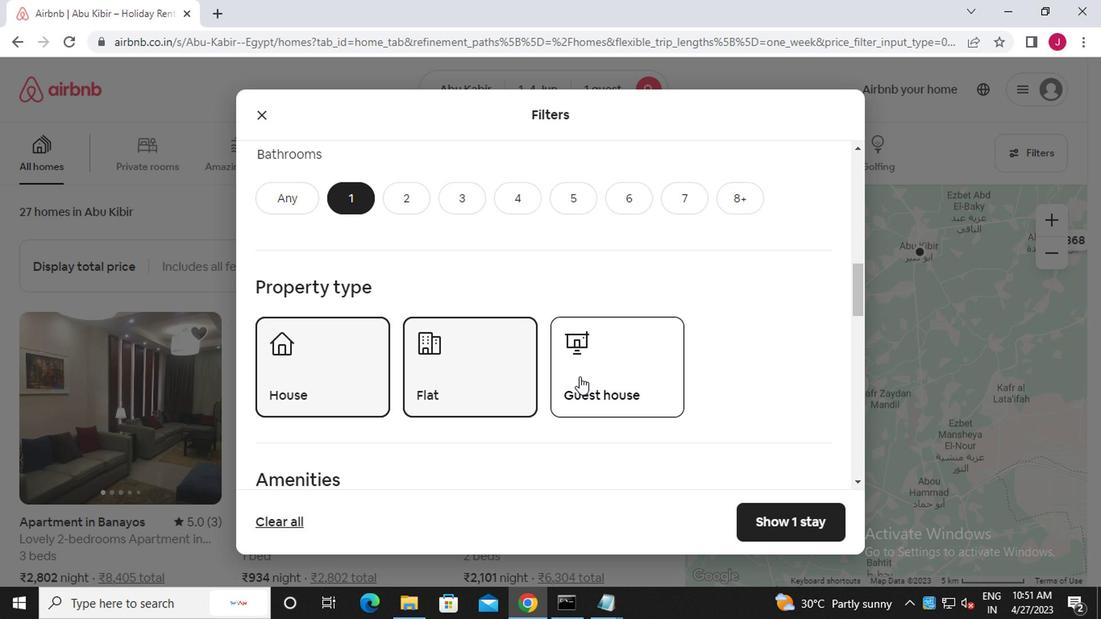 
Action: Mouse moved to (626, 386)
Screenshot: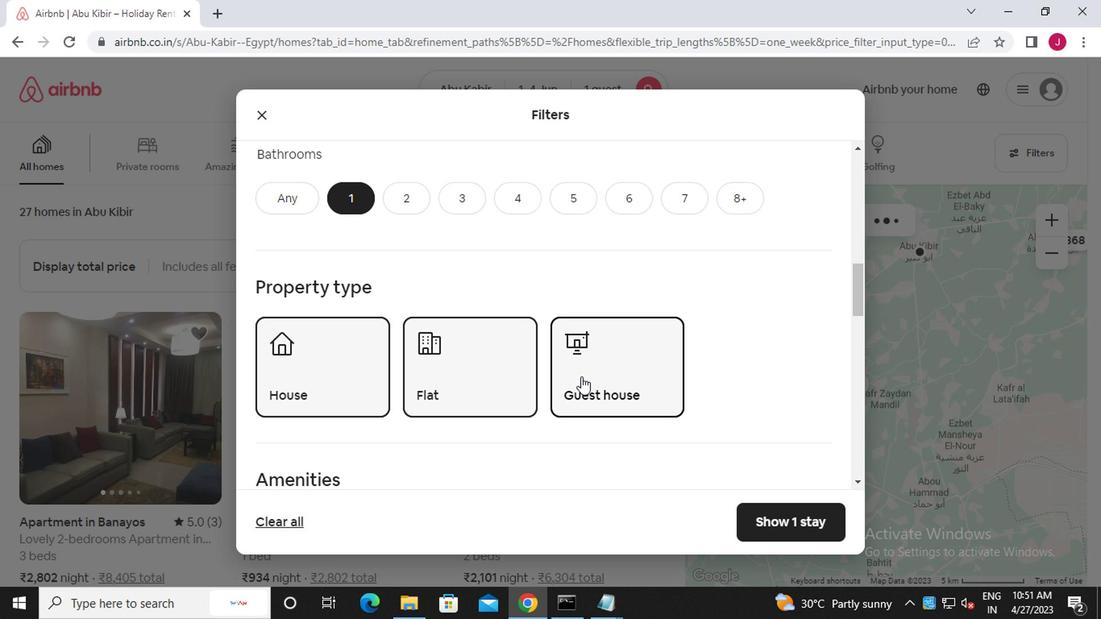 
Action: Mouse scrolled (626, 386) with delta (0, 0)
Screenshot: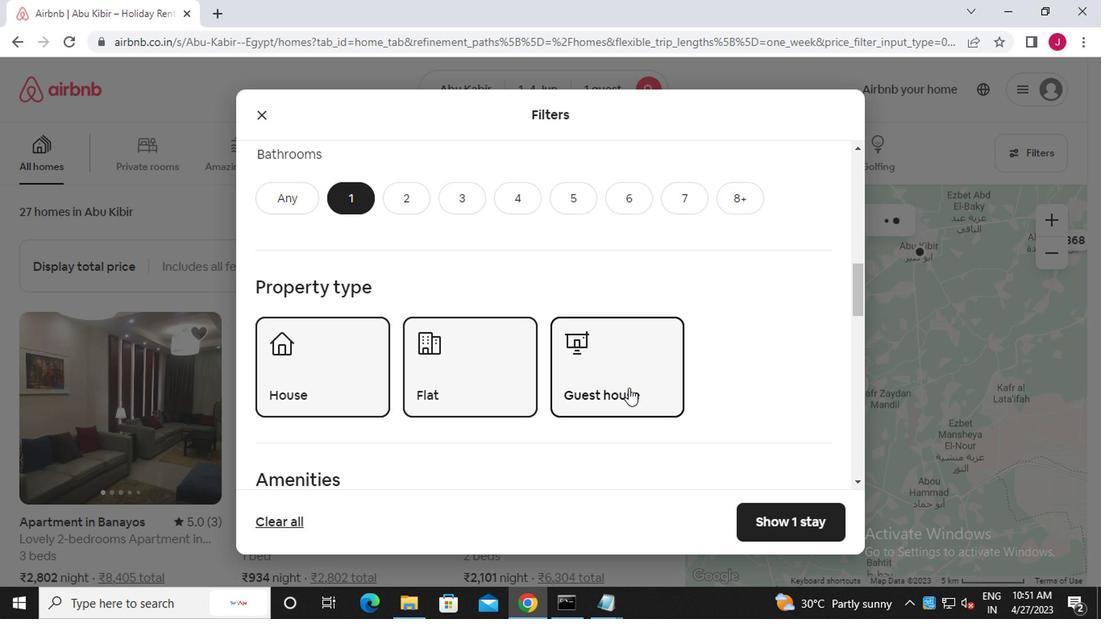 
Action: Mouse scrolled (626, 386) with delta (0, 0)
Screenshot: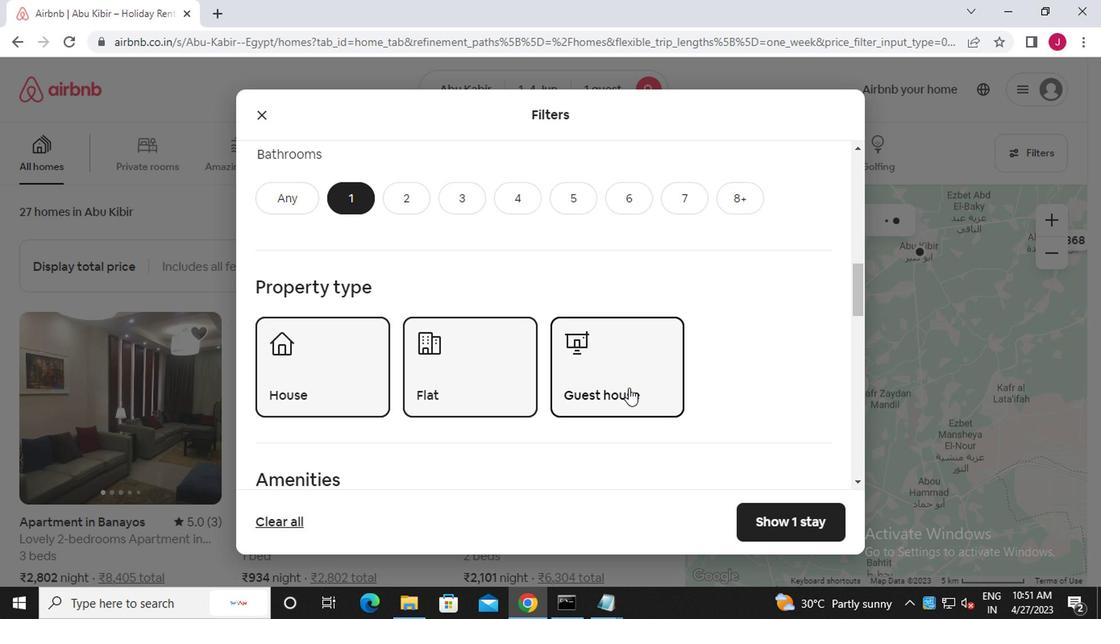 
Action: Mouse moved to (270, 397)
Screenshot: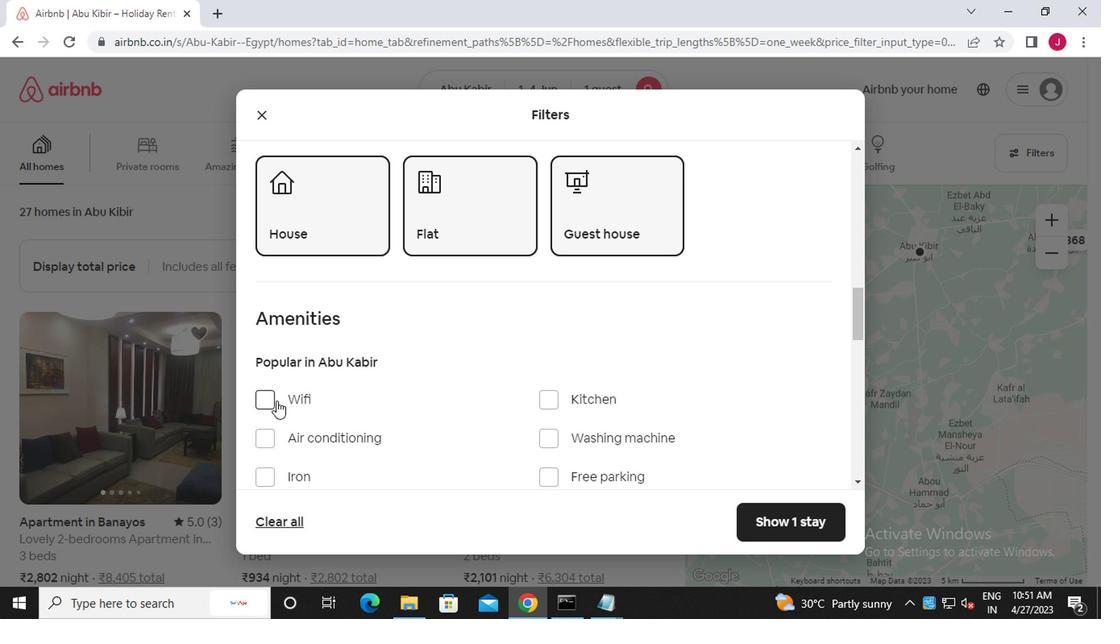 
Action: Mouse pressed left at (270, 397)
Screenshot: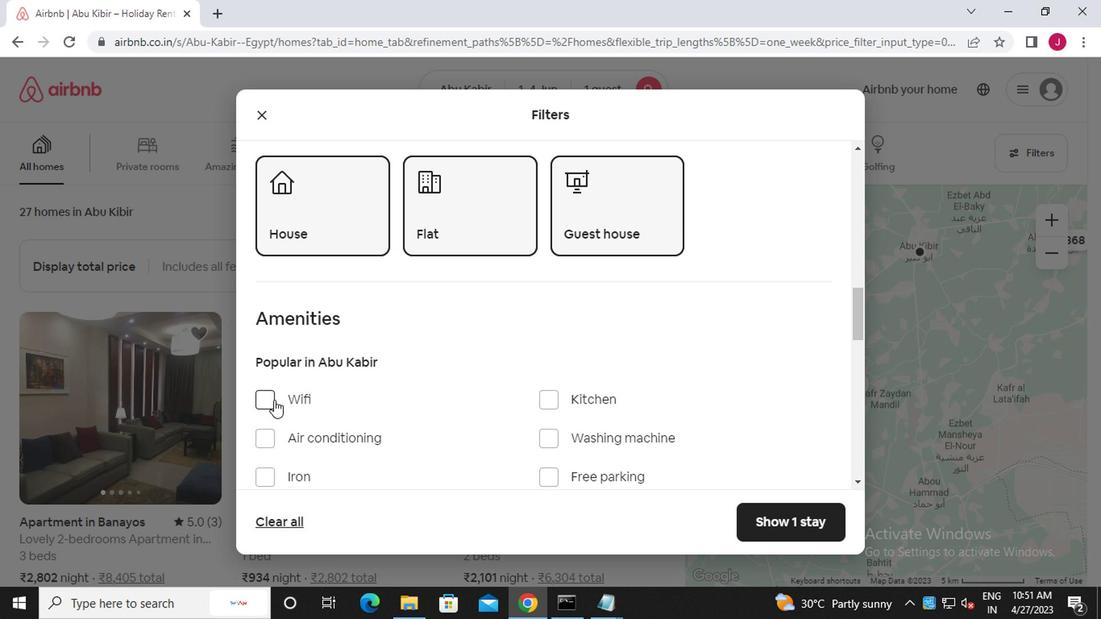 
Action: Mouse moved to (519, 375)
Screenshot: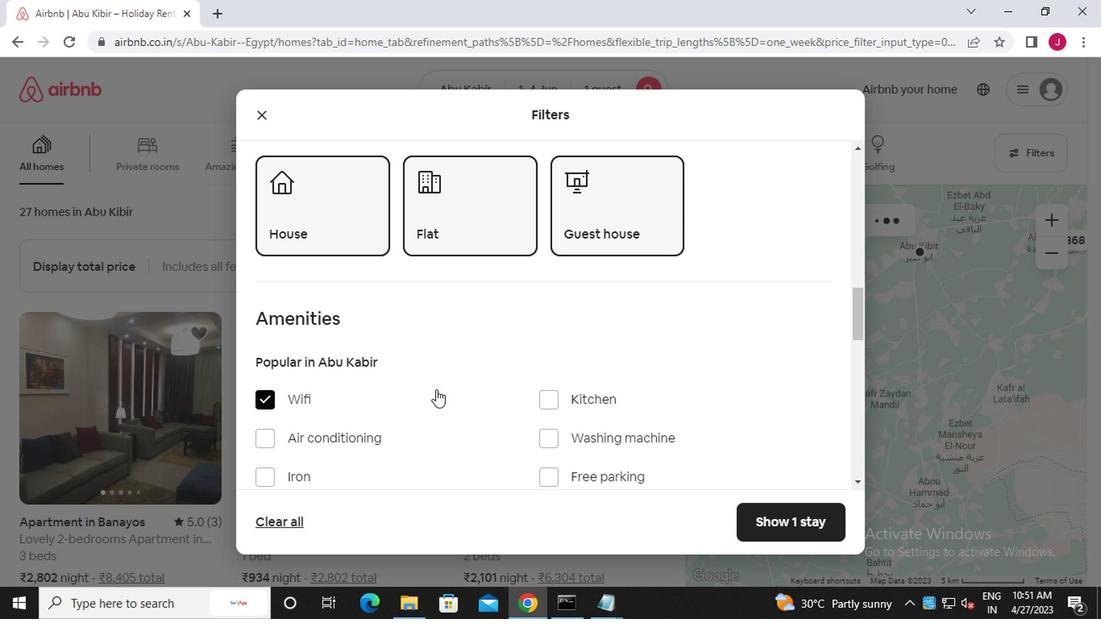 
Action: Mouse scrolled (519, 375) with delta (0, 0)
Screenshot: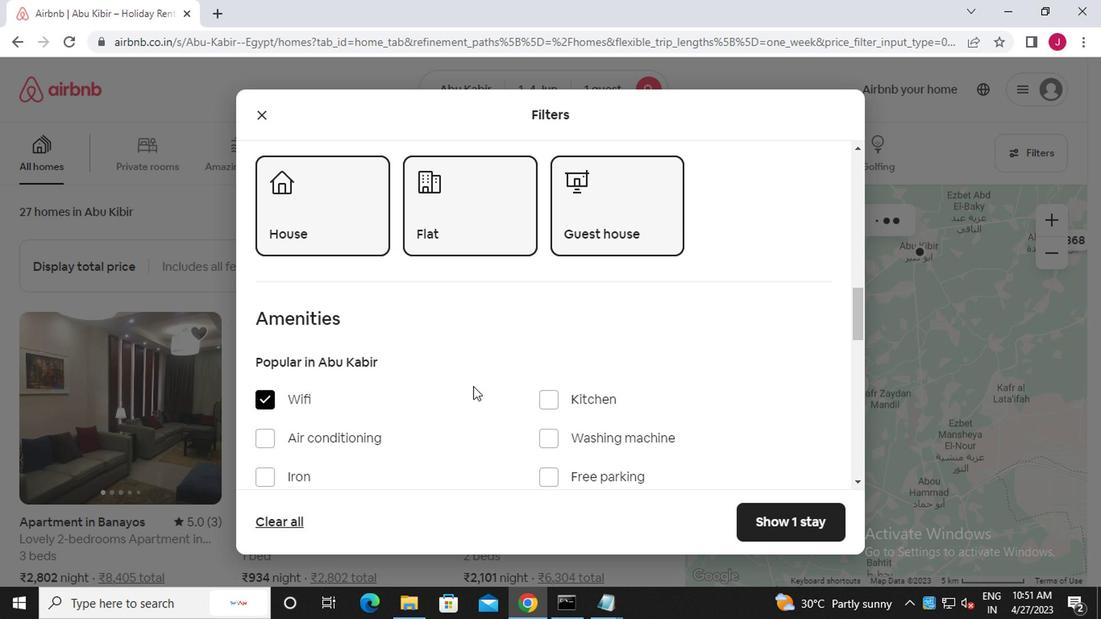 
Action: Mouse scrolled (519, 375) with delta (0, 0)
Screenshot: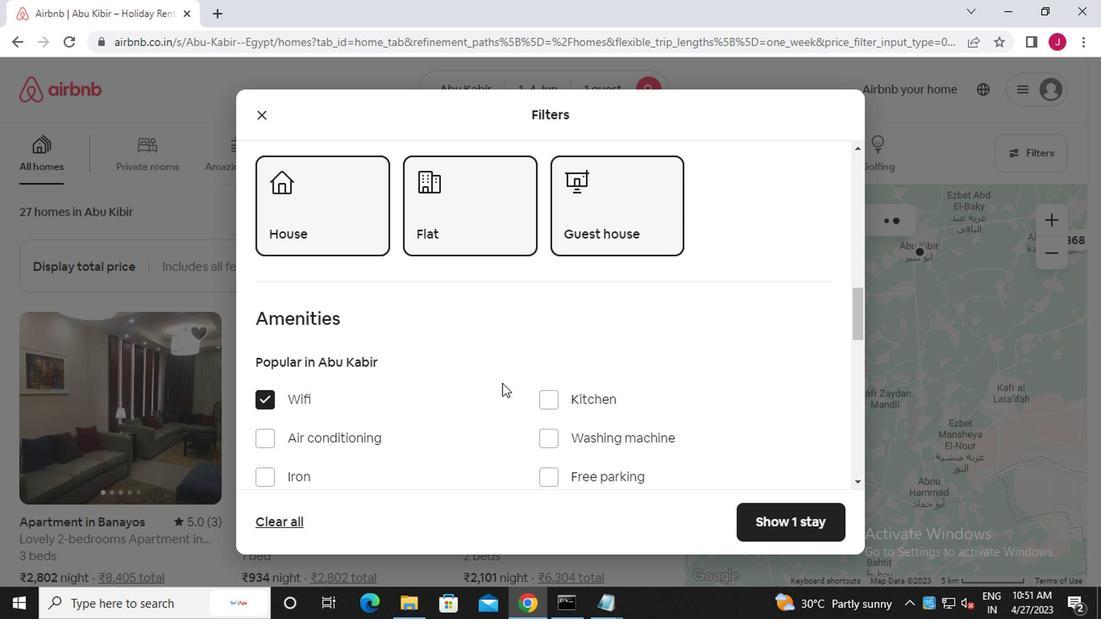 
Action: Mouse scrolled (519, 375) with delta (0, 0)
Screenshot: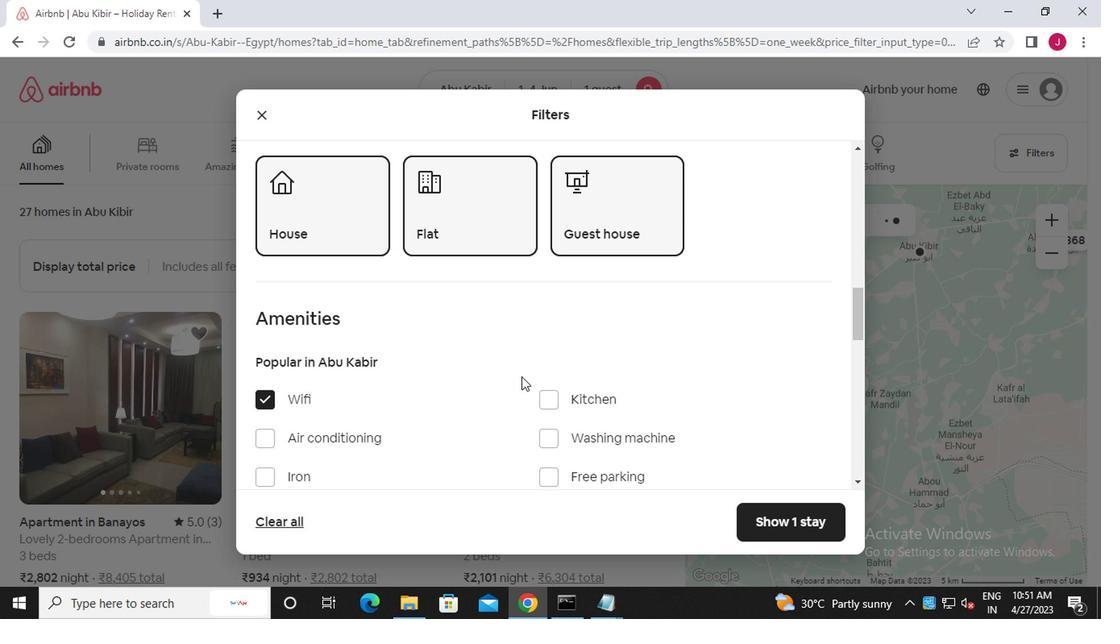 
Action: Mouse scrolled (519, 375) with delta (0, 0)
Screenshot: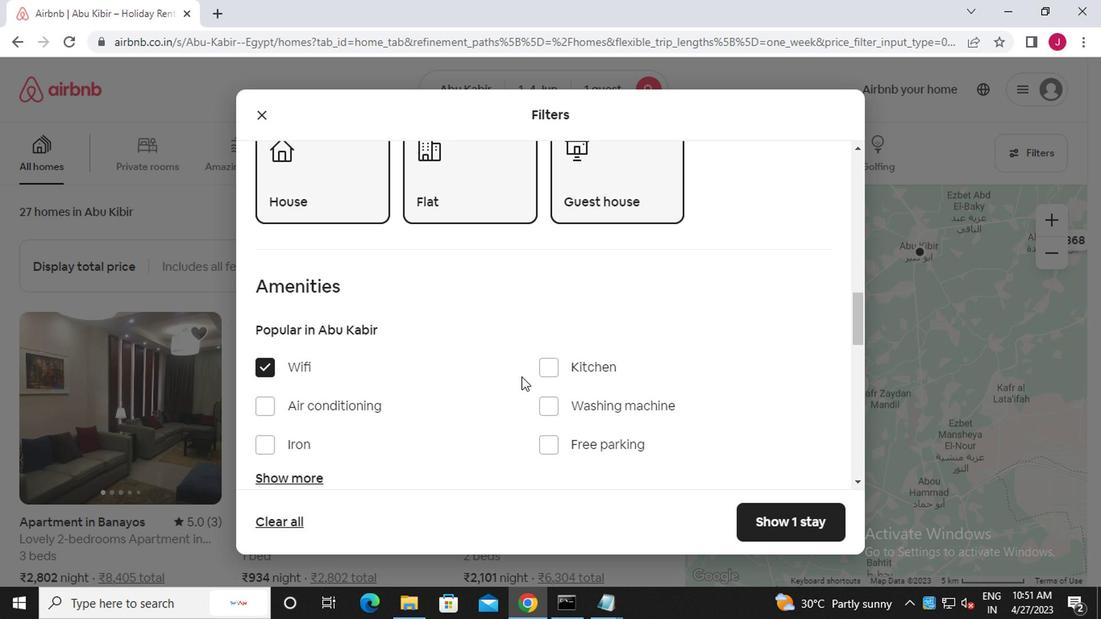 
Action: Mouse scrolled (519, 375) with delta (0, 0)
Screenshot: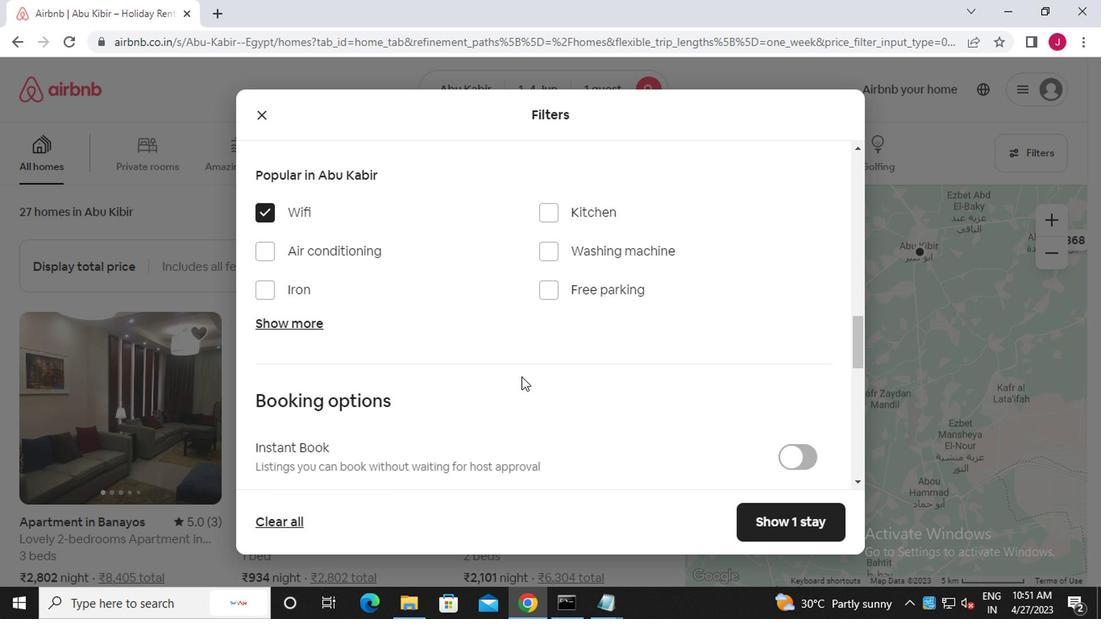 
Action: Mouse moved to (783, 304)
Screenshot: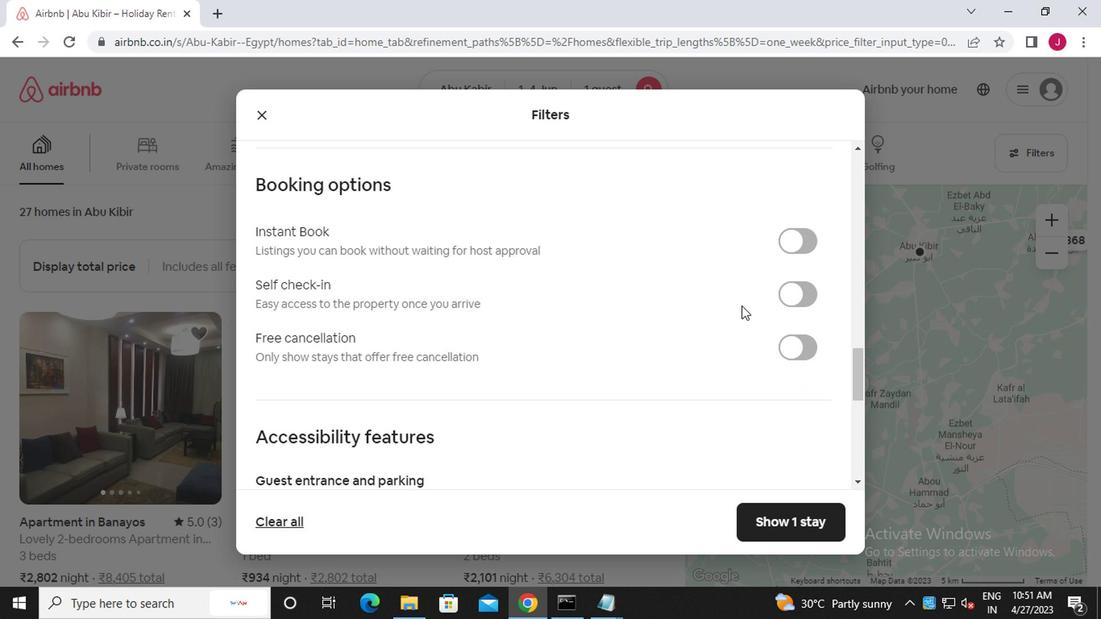 
Action: Mouse pressed left at (783, 304)
Screenshot: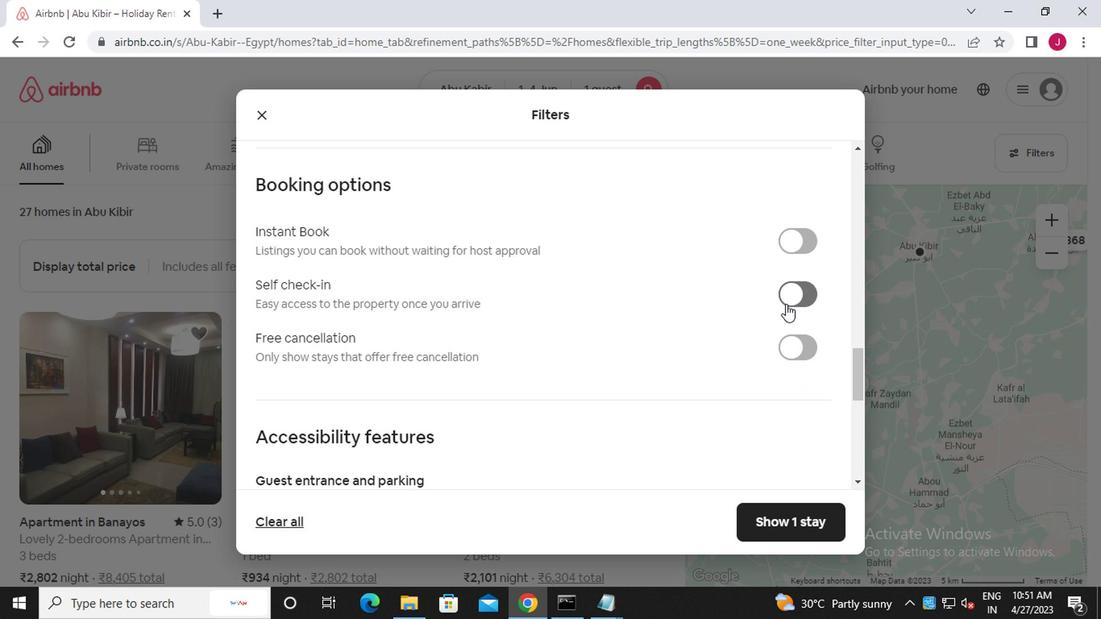 
Action: Mouse moved to (492, 359)
Screenshot: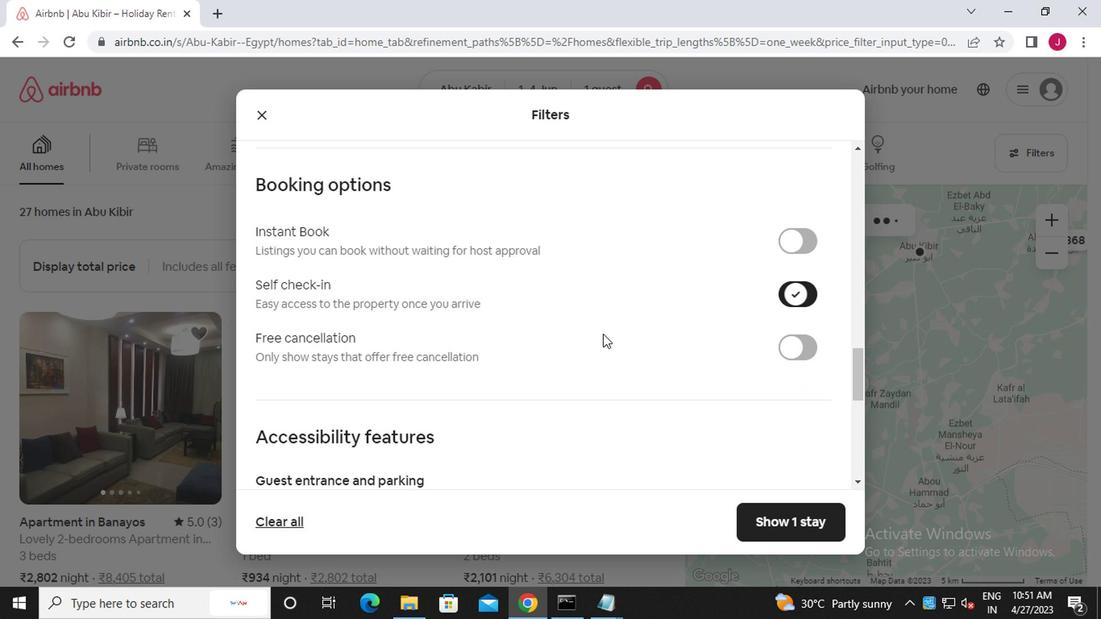 
Action: Mouse scrolled (492, 359) with delta (0, 0)
Screenshot: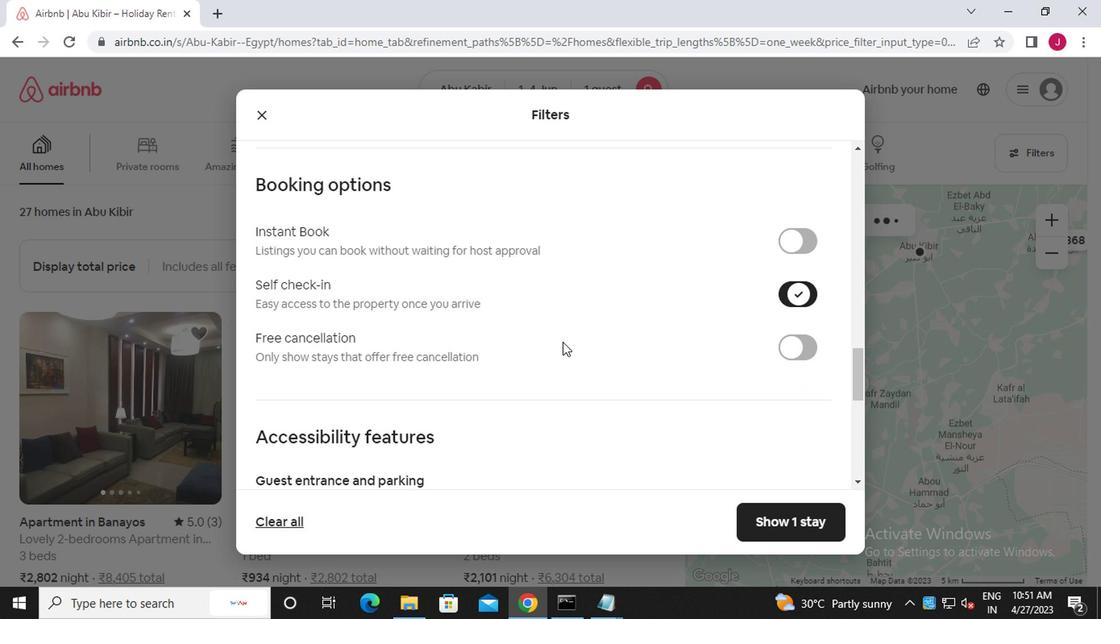 
Action: Mouse moved to (491, 359)
Screenshot: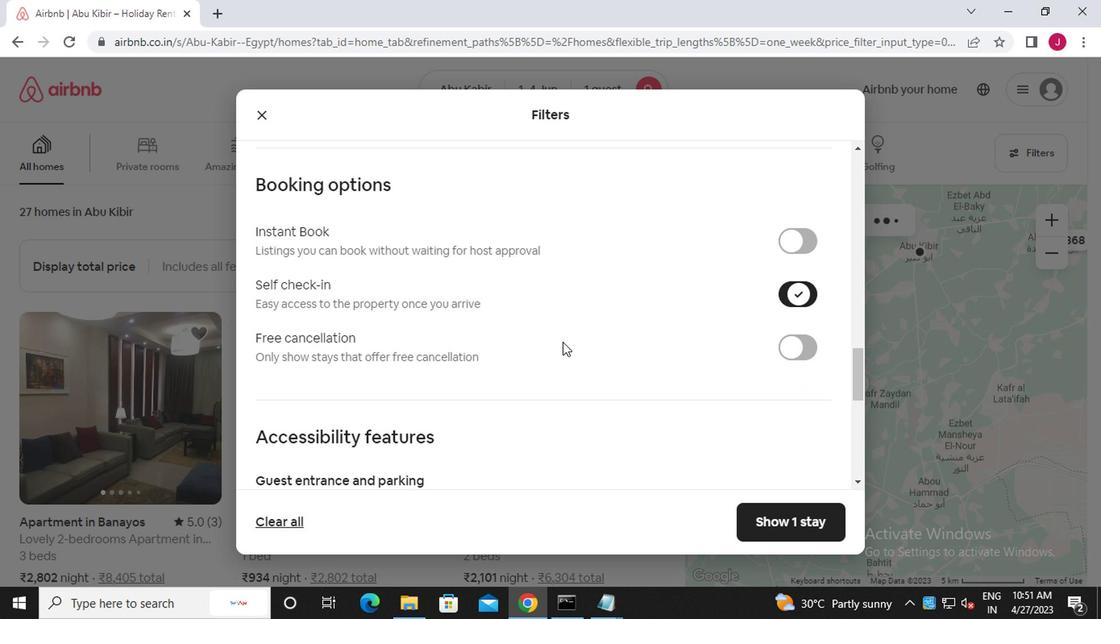 
Action: Mouse scrolled (491, 359) with delta (0, 0)
Screenshot: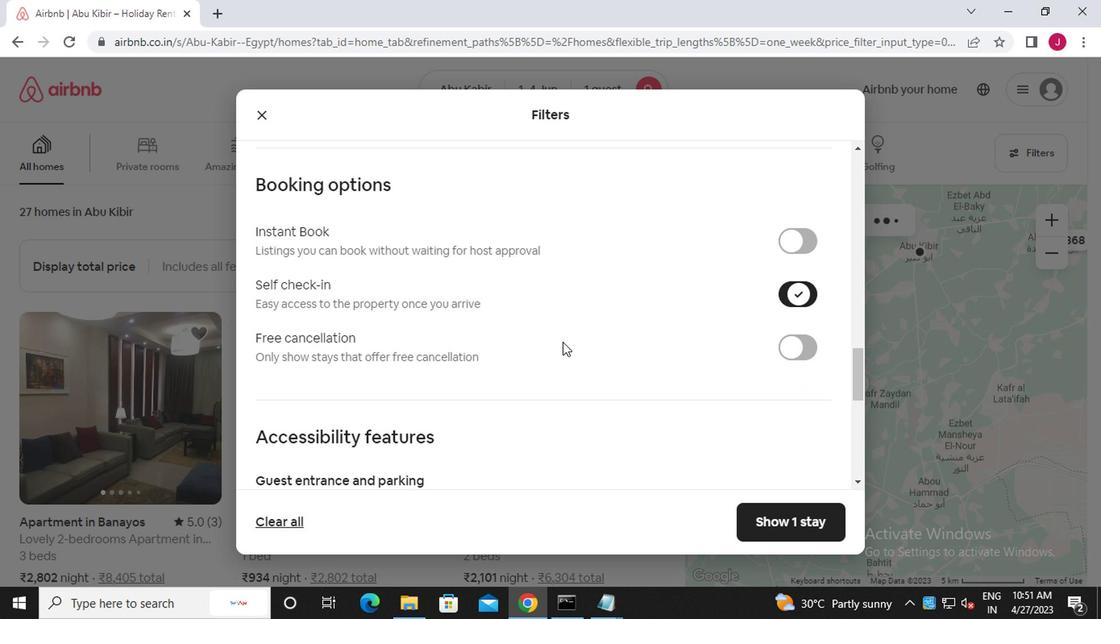 
Action: Mouse scrolled (491, 359) with delta (0, 0)
Screenshot: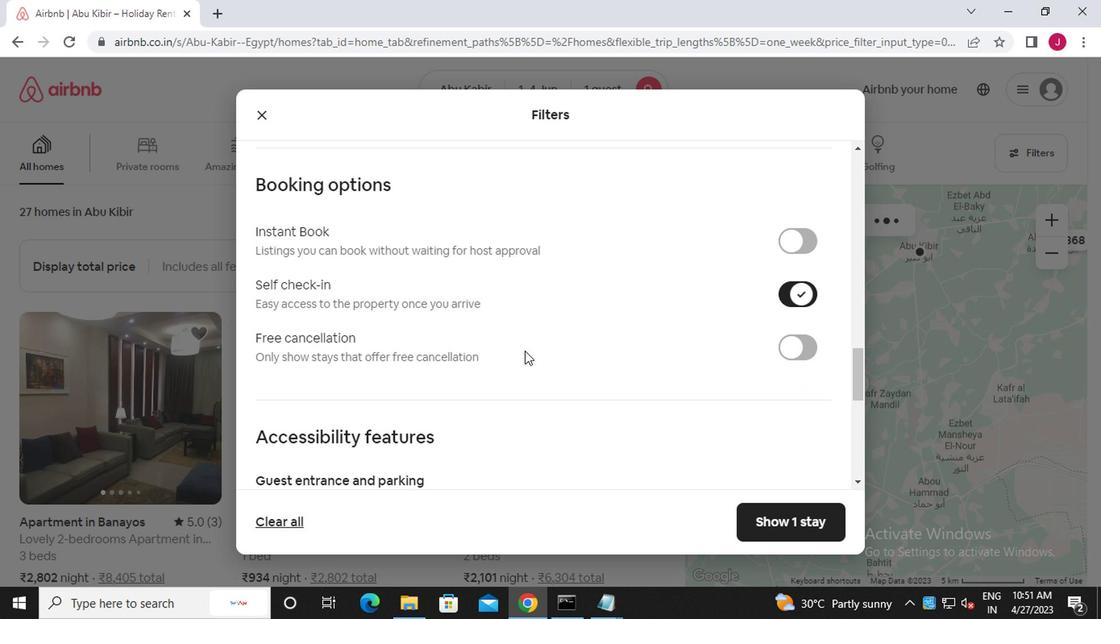 
Action: Mouse scrolled (491, 359) with delta (0, 0)
Screenshot: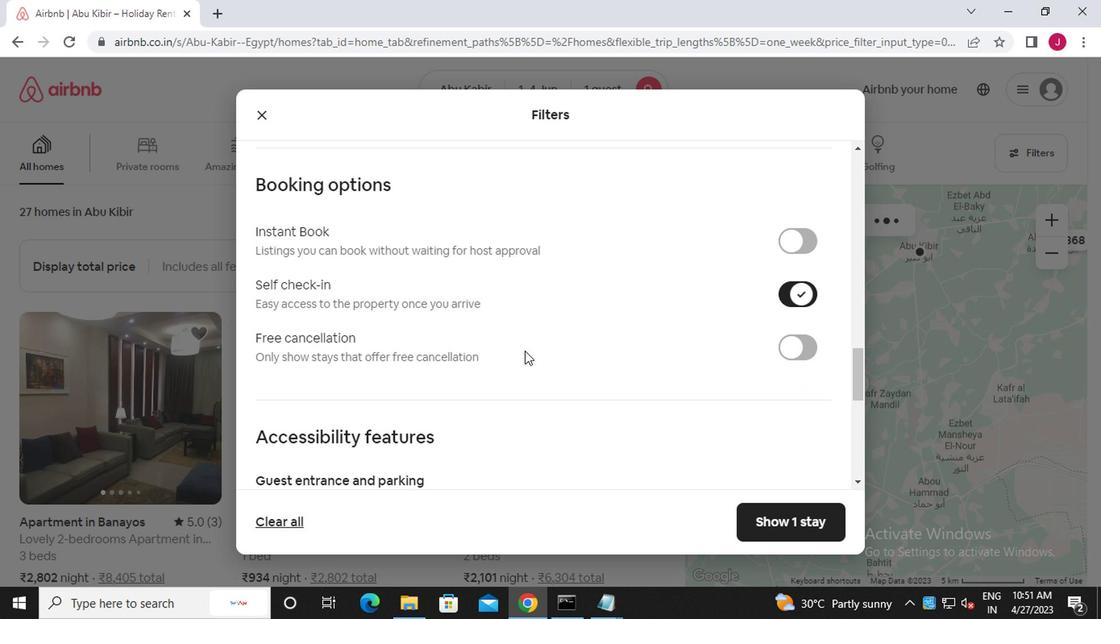 
Action: Mouse scrolled (491, 359) with delta (0, 0)
Screenshot: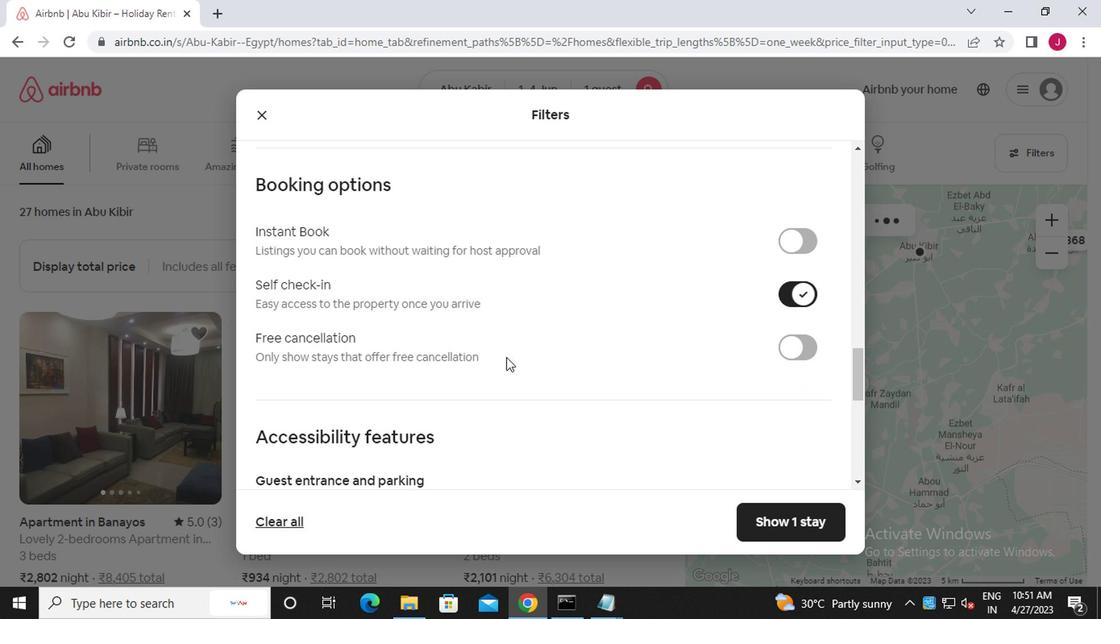 
Action: Mouse scrolled (491, 359) with delta (0, 0)
Screenshot: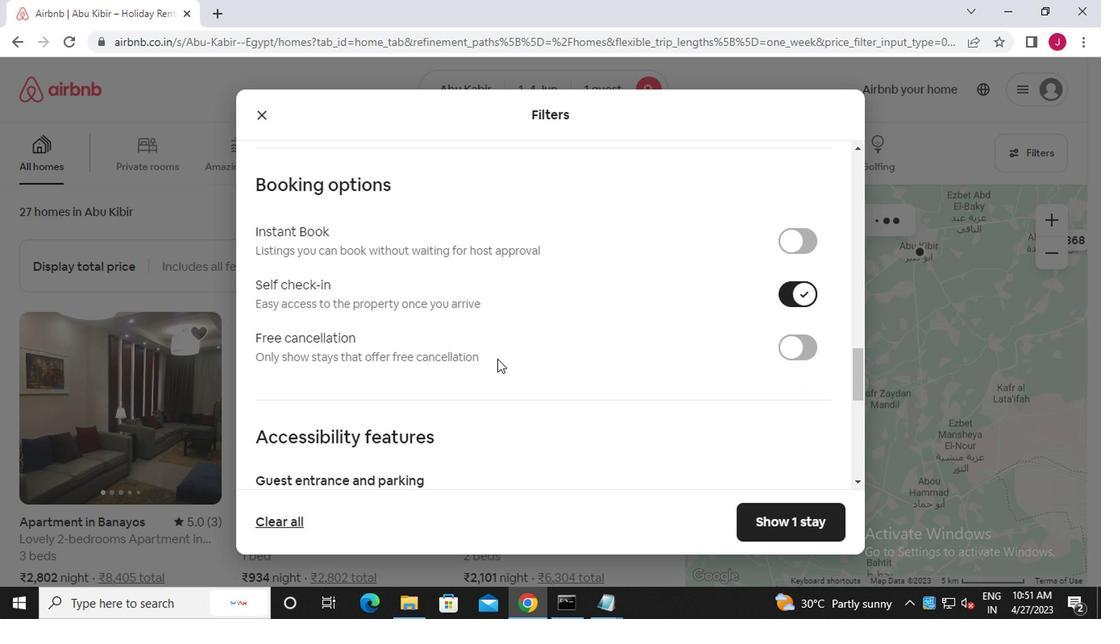 
Action: Mouse scrolled (491, 359) with delta (0, 0)
Screenshot: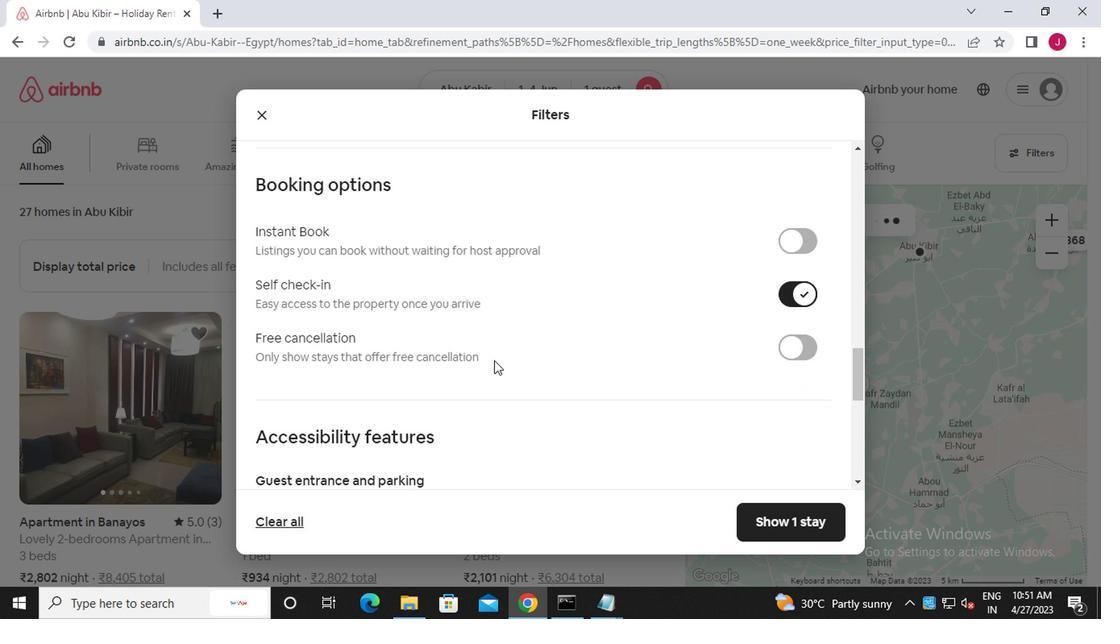 
Action: Mouse moved to (266, 405)
Screenshot: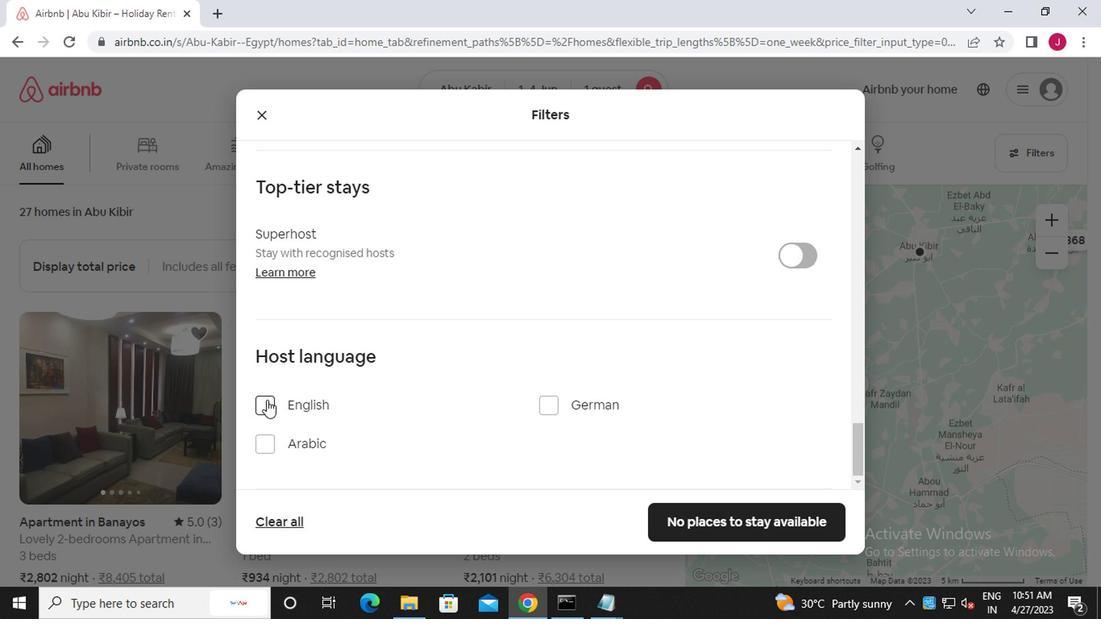 
Action: Mouse pressed left at (266, 405)
Screenshot: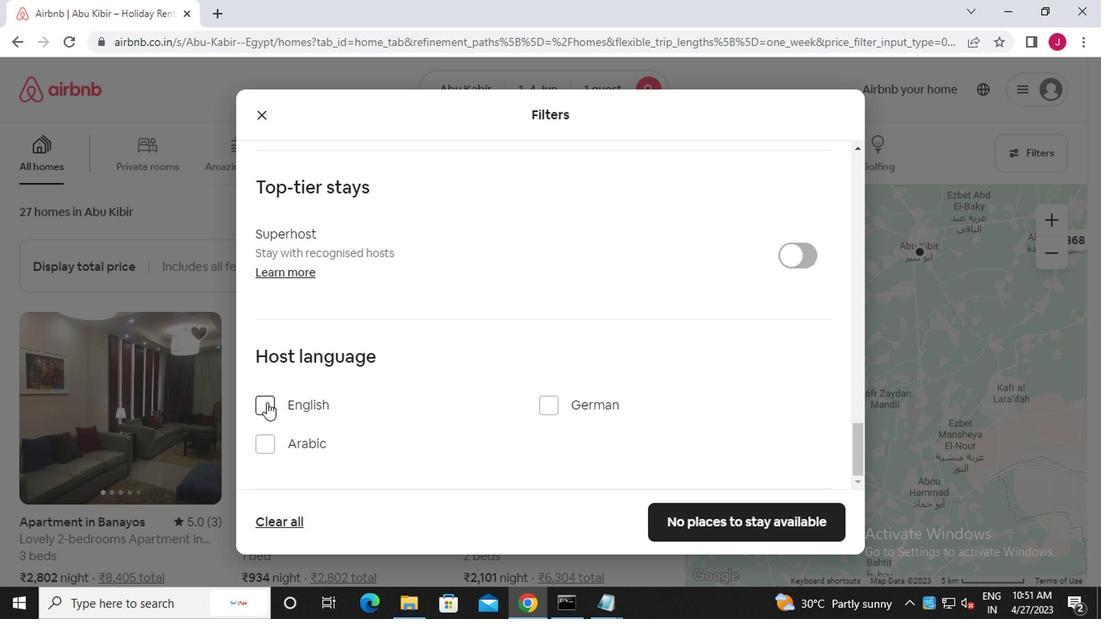 
Action: Mouse moved to (689, 520)
Screenshot: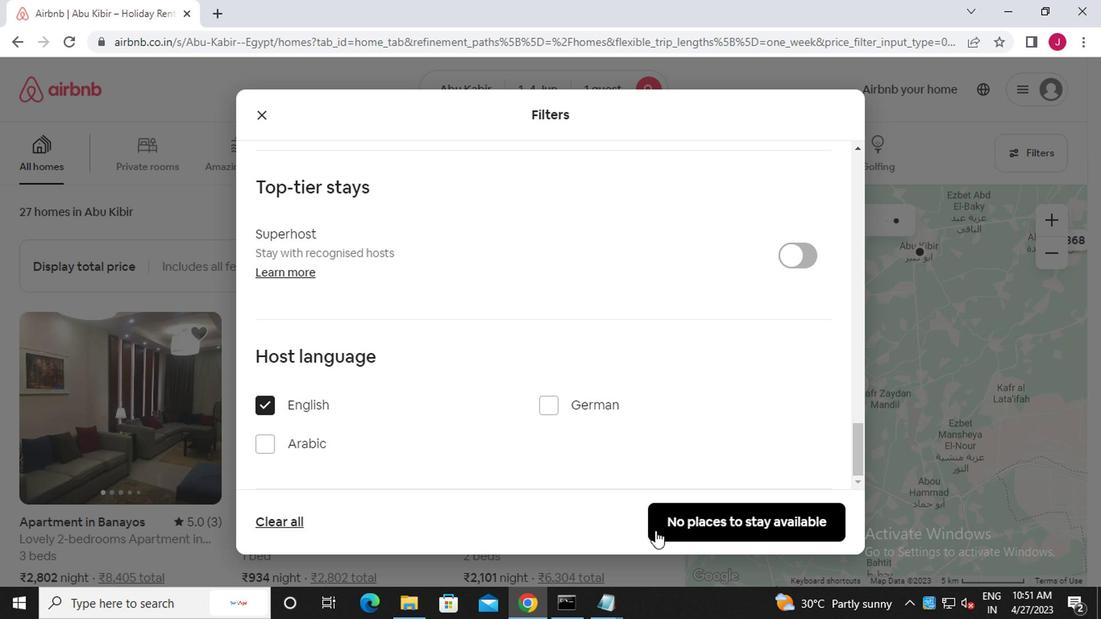 
Action: Mouse pressed left at (689, 520)
Screenshot: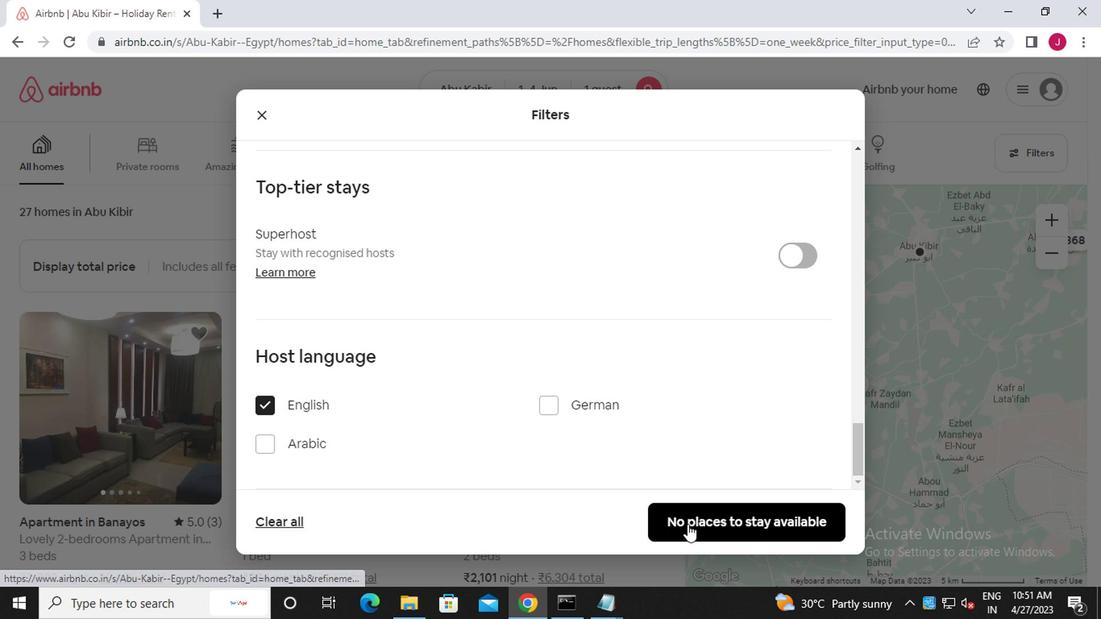 
Action: Mouse moved to (682, 516)
Screenshot: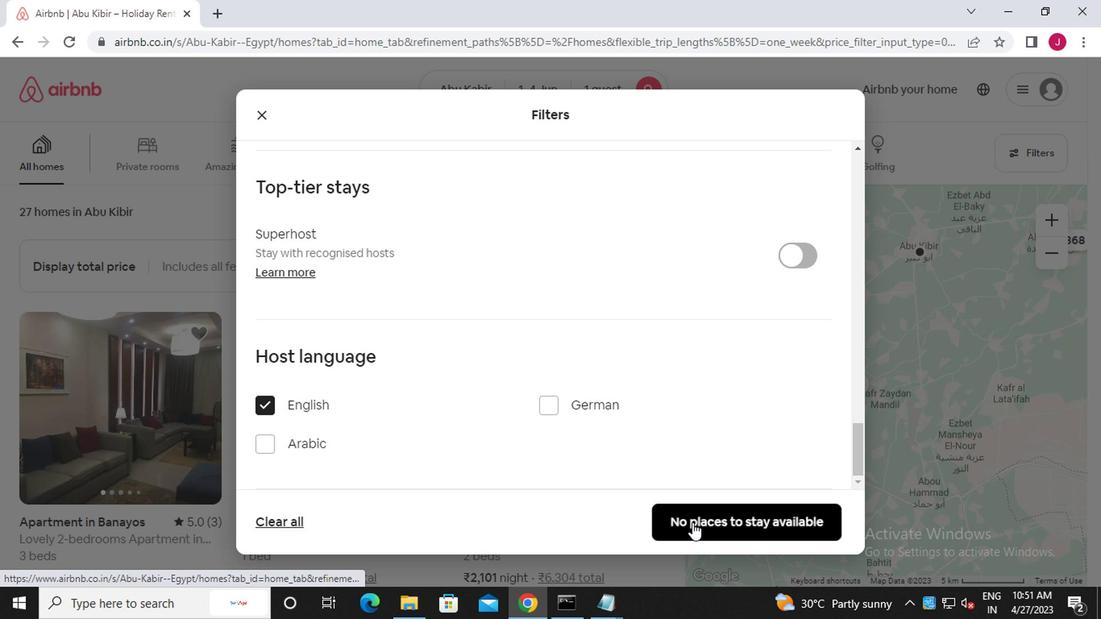 
